 Task: Create in the project BridgeTech and in the Backlog issue 'Upgrade the website performance and speed mechanisms of a web application to improve website loading time and user experience' a child issue 'Email campaign open rate optimization', and assign it to team member softage.3@softage.net. Create in the project BridgeTech and in the Backlog issue 'Create a new online platform for online photography courses with advanced photography tools and community features' a child issue 'Chatbot conversation natural language understanding and testing', and assign it to team member softage.4@softage.net
Action: Mouse moved to (210, 65)
Screenshot: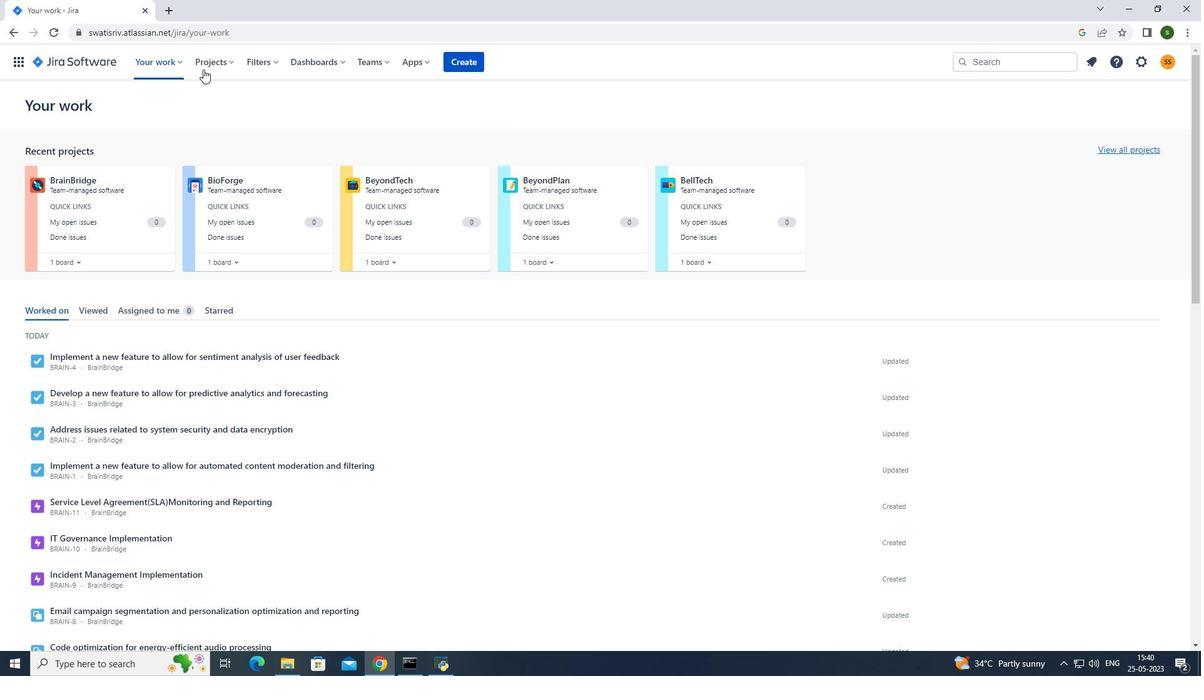 
Action: Mouse pressed left at (210, 65)
Screenshot: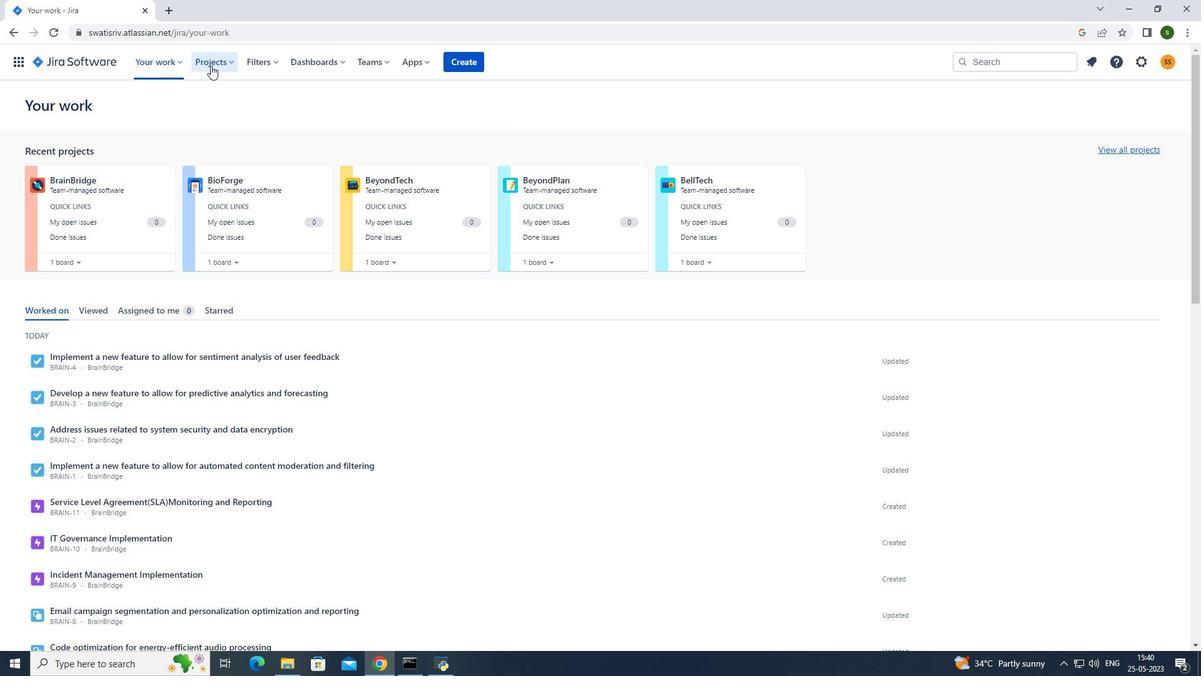 
Action: Mouse moved to (276, 107)
Screenshot: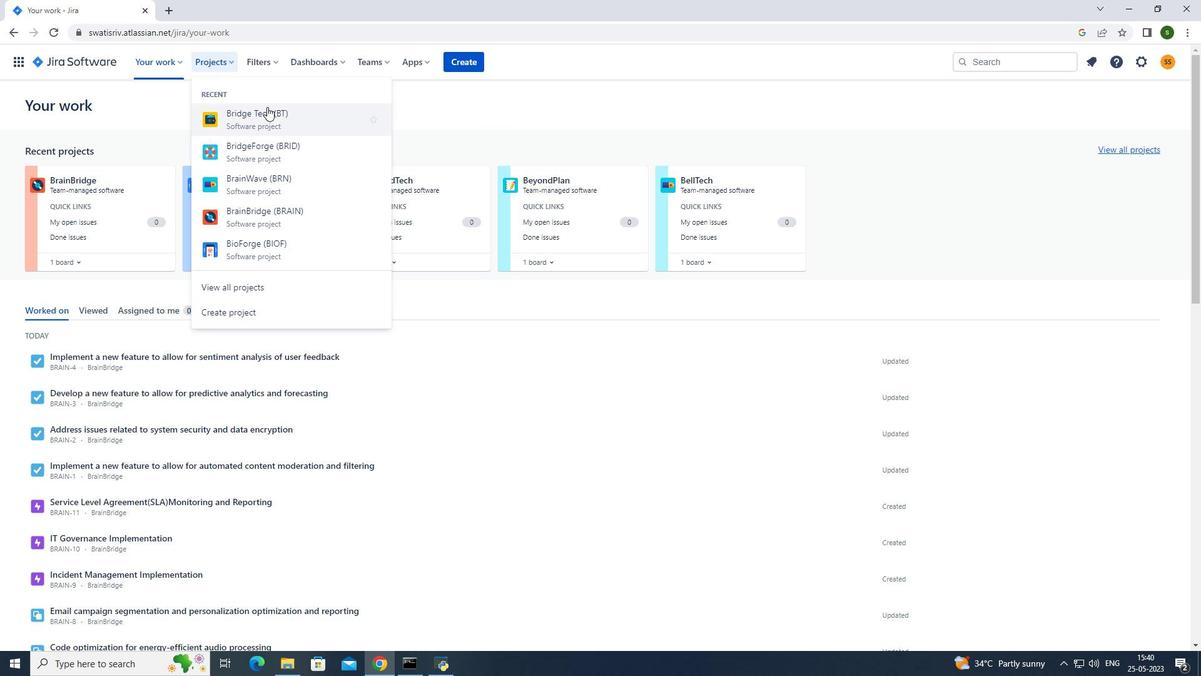 
Action: Mouse pressed left at (276, 107)
Screenshot: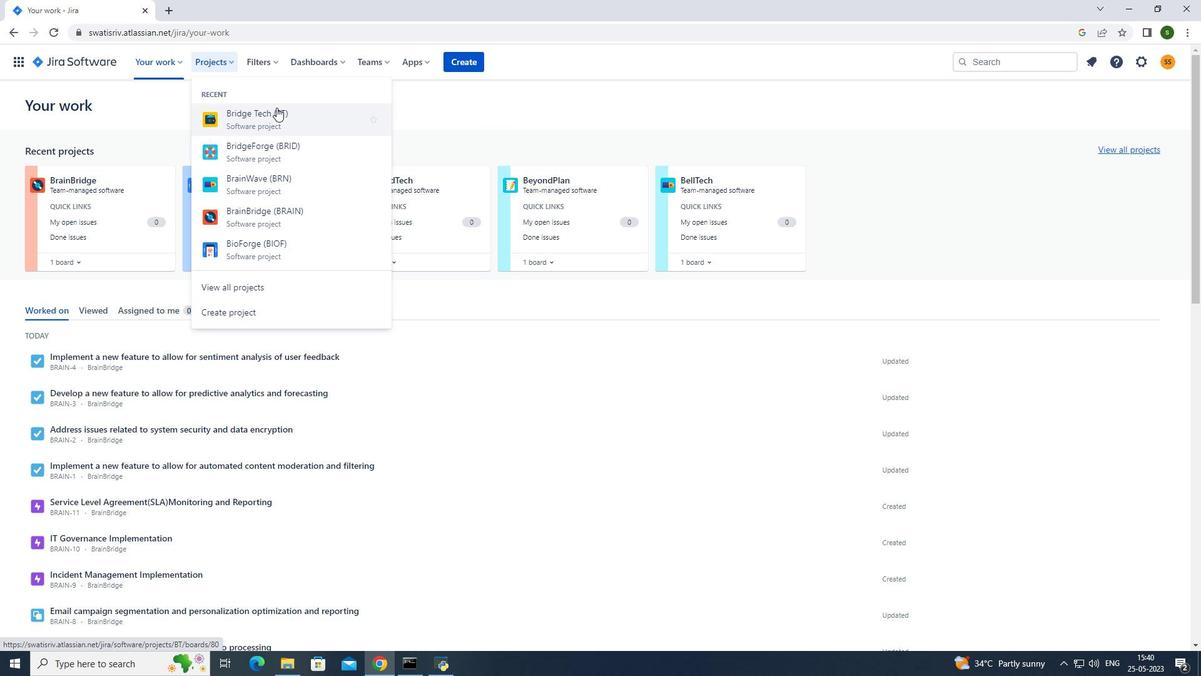 
Action: Mouse moved to (118, 192)
Screenshot: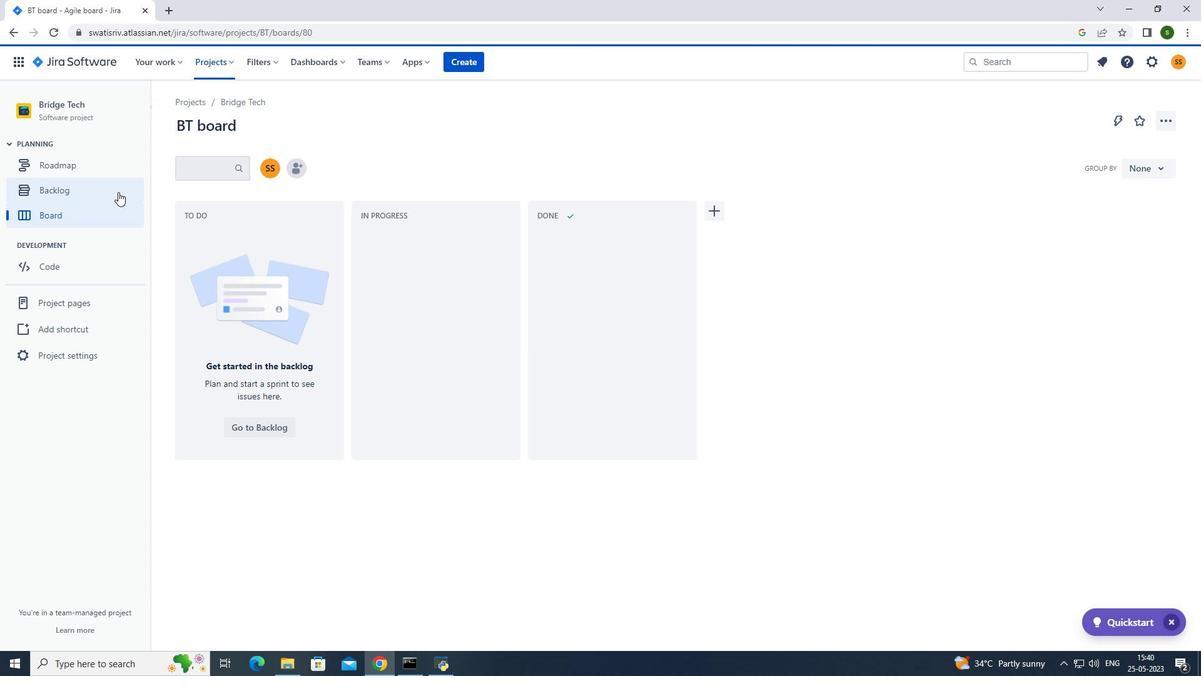 
Action: Mouse pressed left at (118, 192)
Screenshot: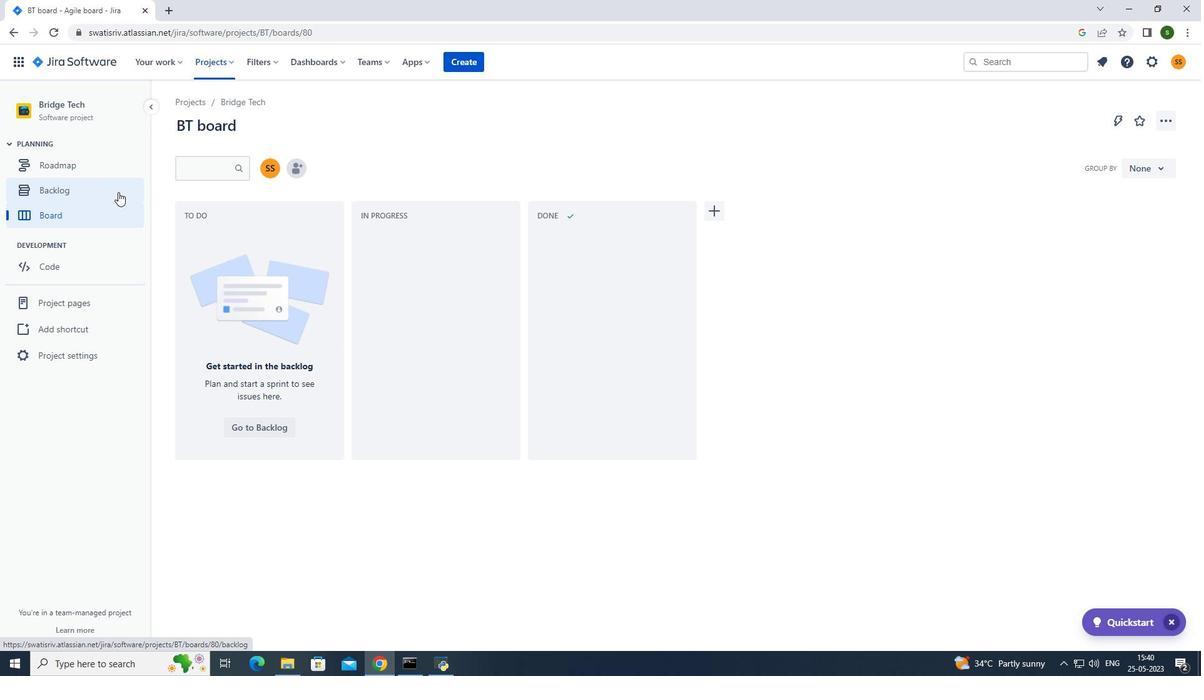 
Action: Mouse moved to (482, 267)
Screenshot: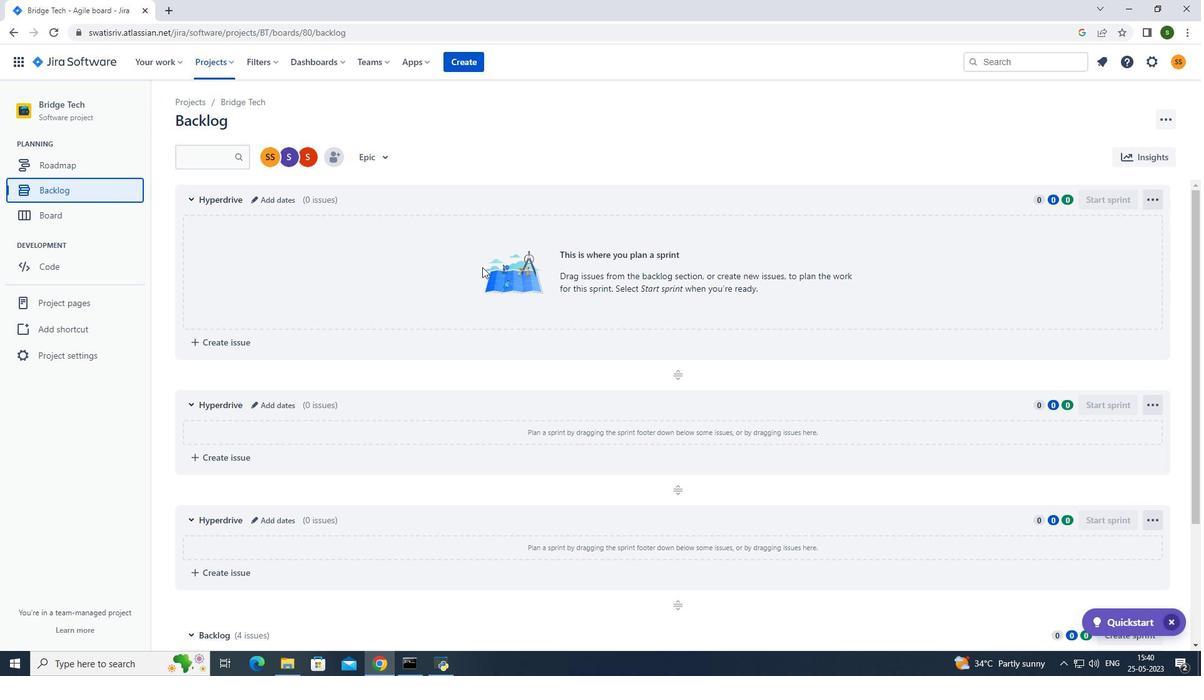 
Action: Mouse scrolled (482, 266) with delta (0, 0)
Screenshot: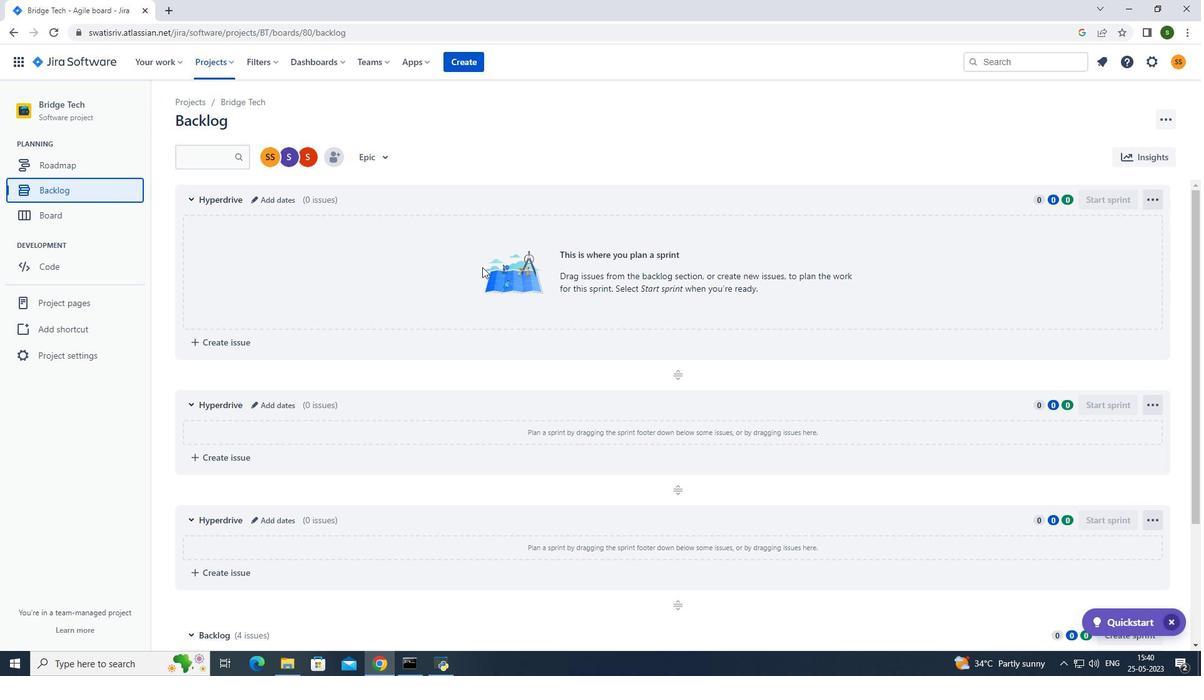 
Action: Mouse scrolled (482, 266) with delta (0, 0)
Screenshot: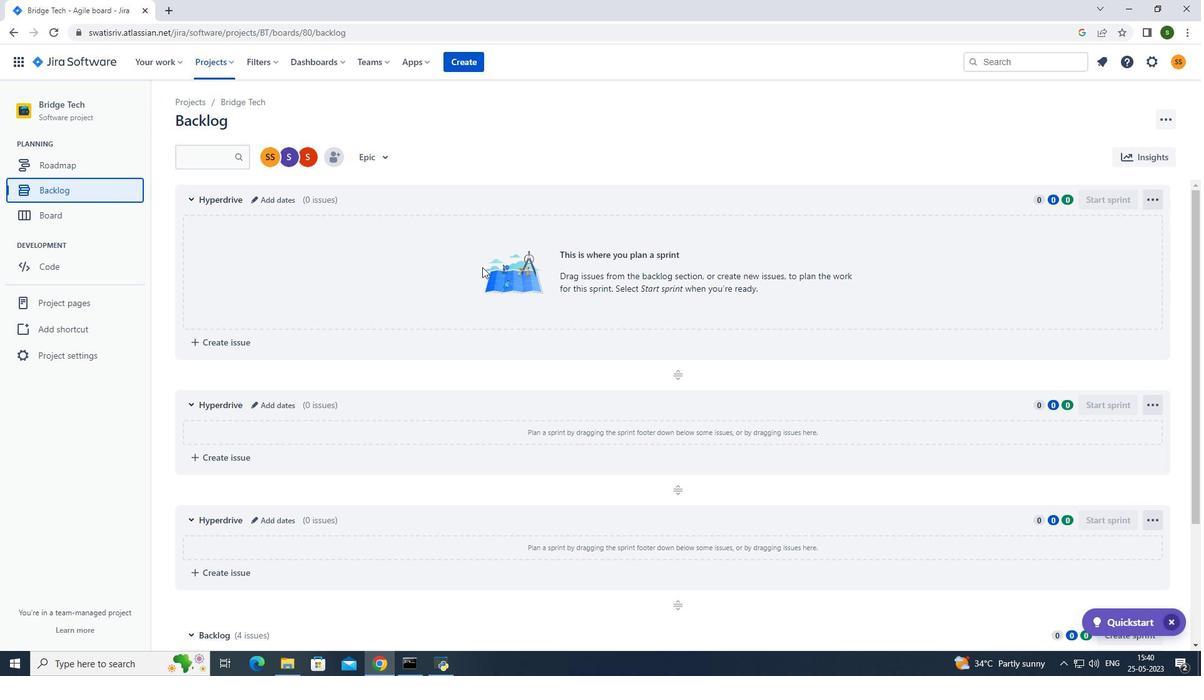 
Action: Mouse scrolled (482, 266) with delta (0, 0)
Screenshot: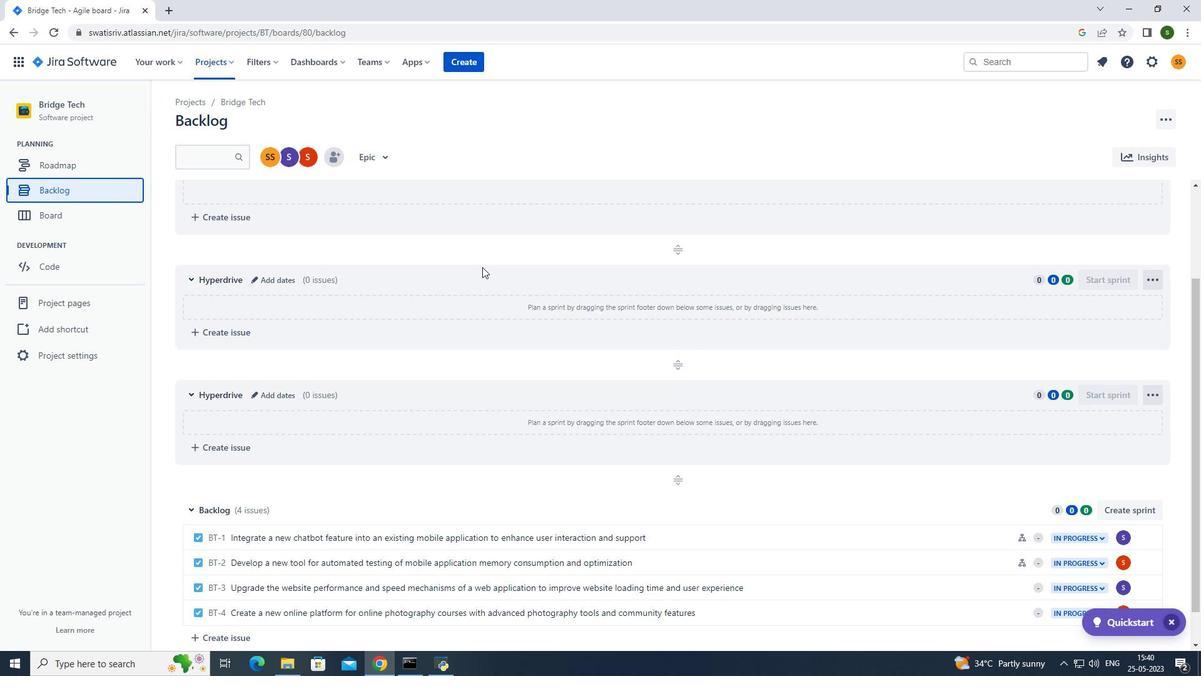 
Action: Mouse scrolled (482, 266) with delta (0, 0)
Screenshot: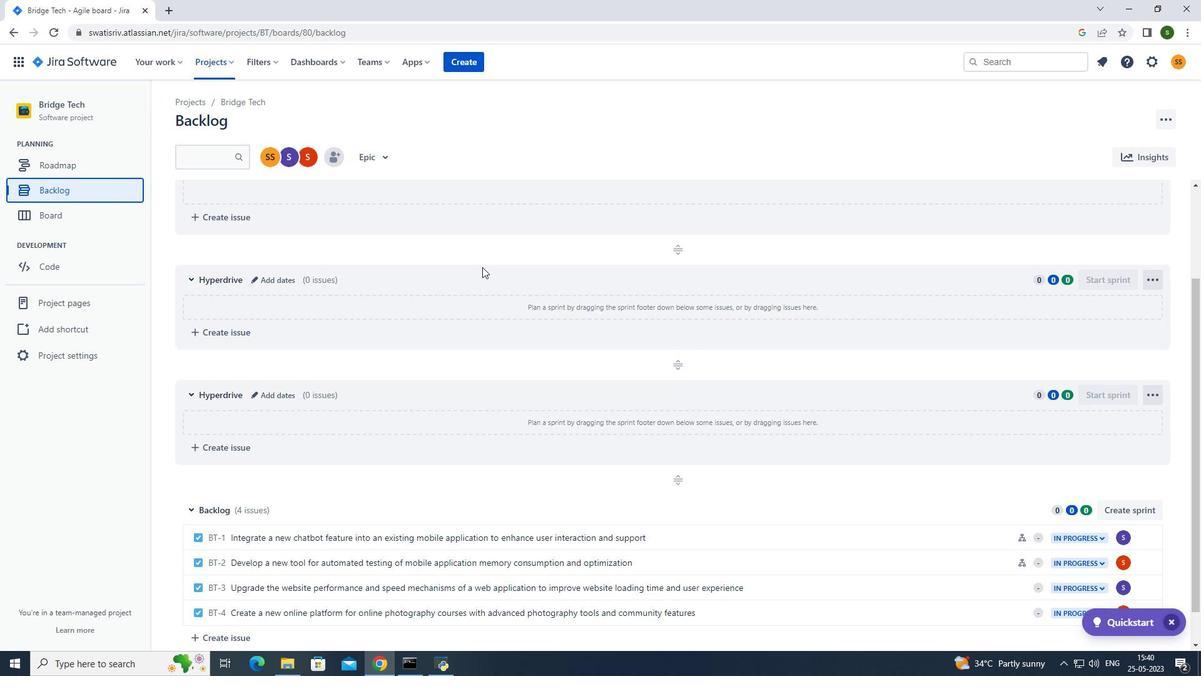 
Action: Mouse scrolled (482, 266) with delta (0, 0)
Screenshot: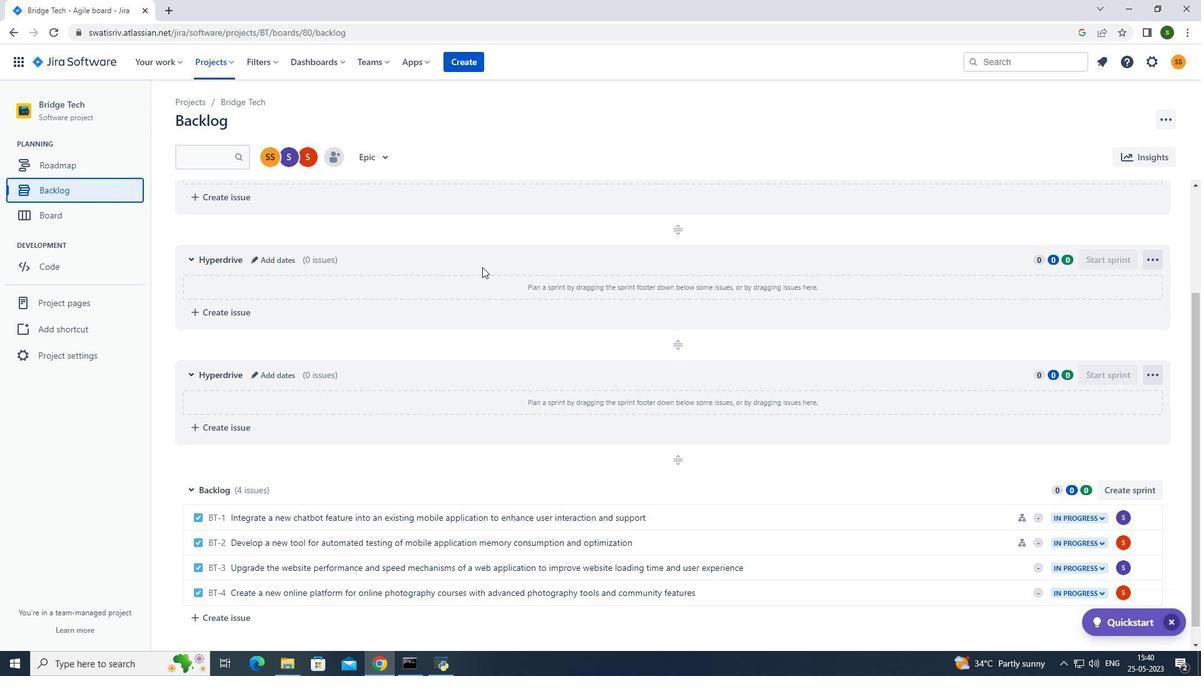 
Action: Mouse scrolled (482, 266) with delta (0, 0)
Screenshot: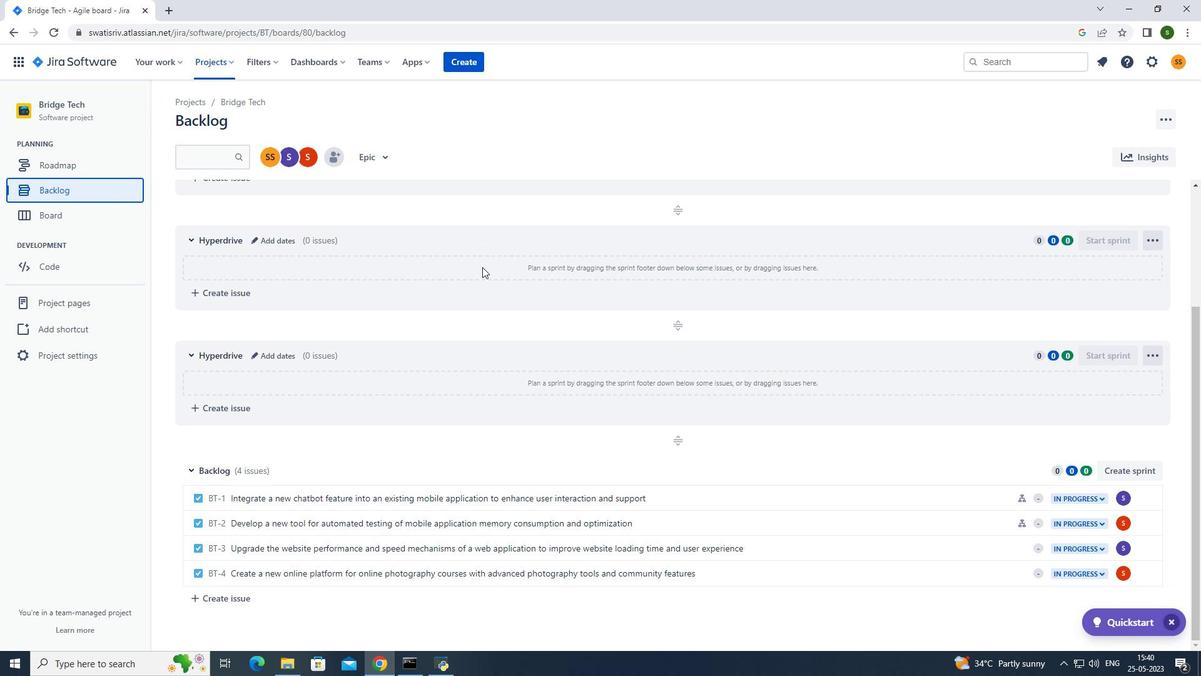 
Action: Mouse moved to (805, 550)
Screenshot: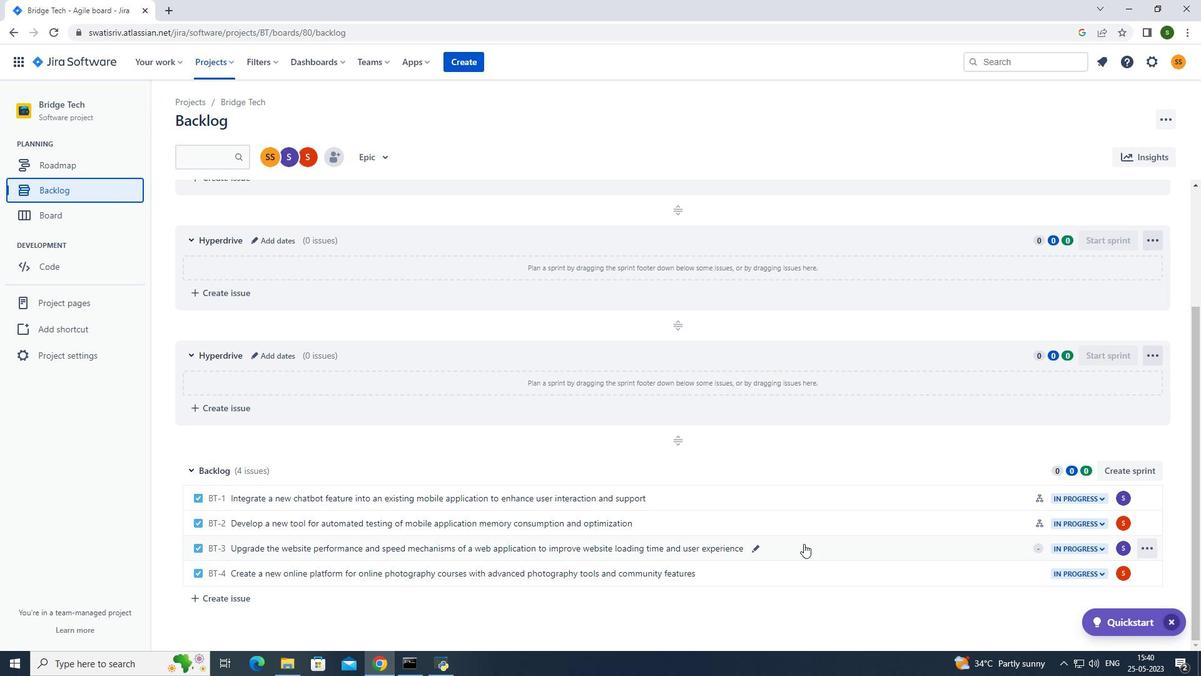 
Action: Mouse pressed left at (805, 550)
Screenshot: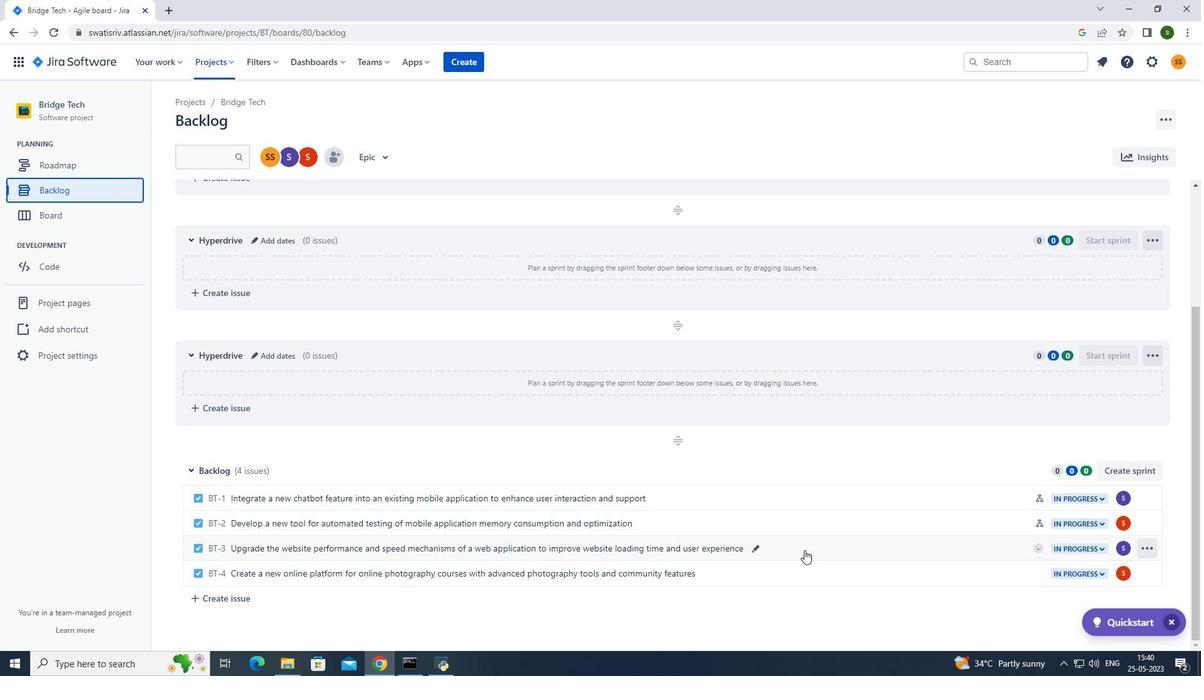 
Action: Mouse moved to (980, 299)
Screenshot: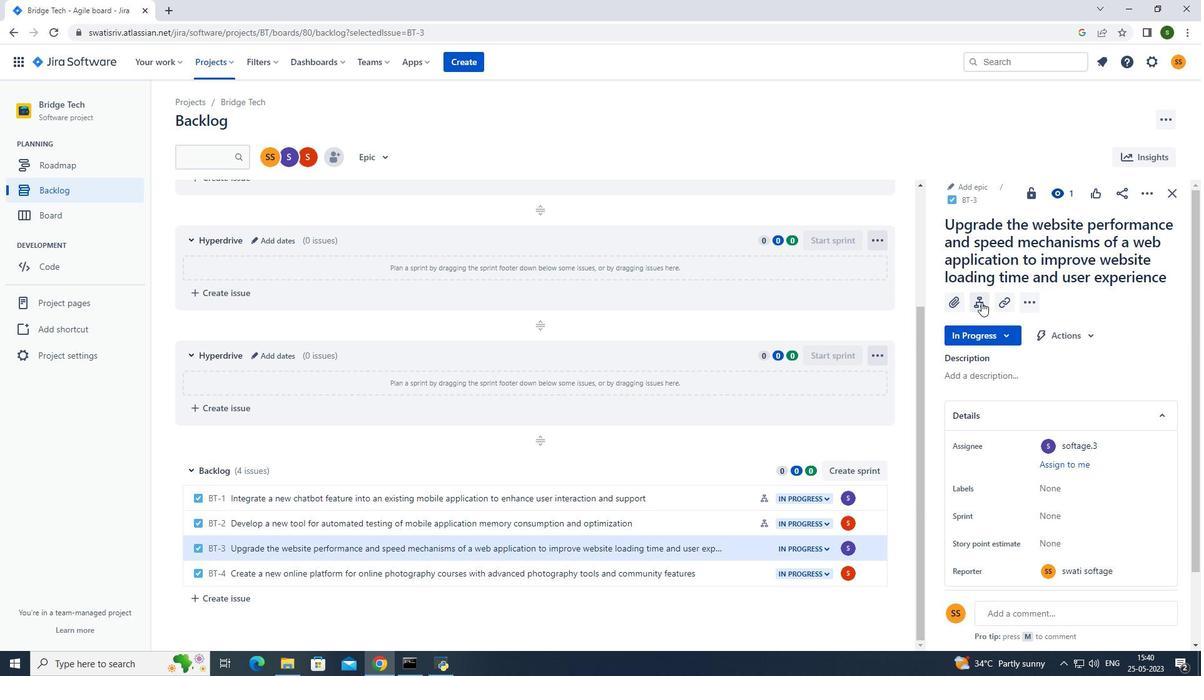 
Action: Mouse pressed left at (980, 299)
Screenshot: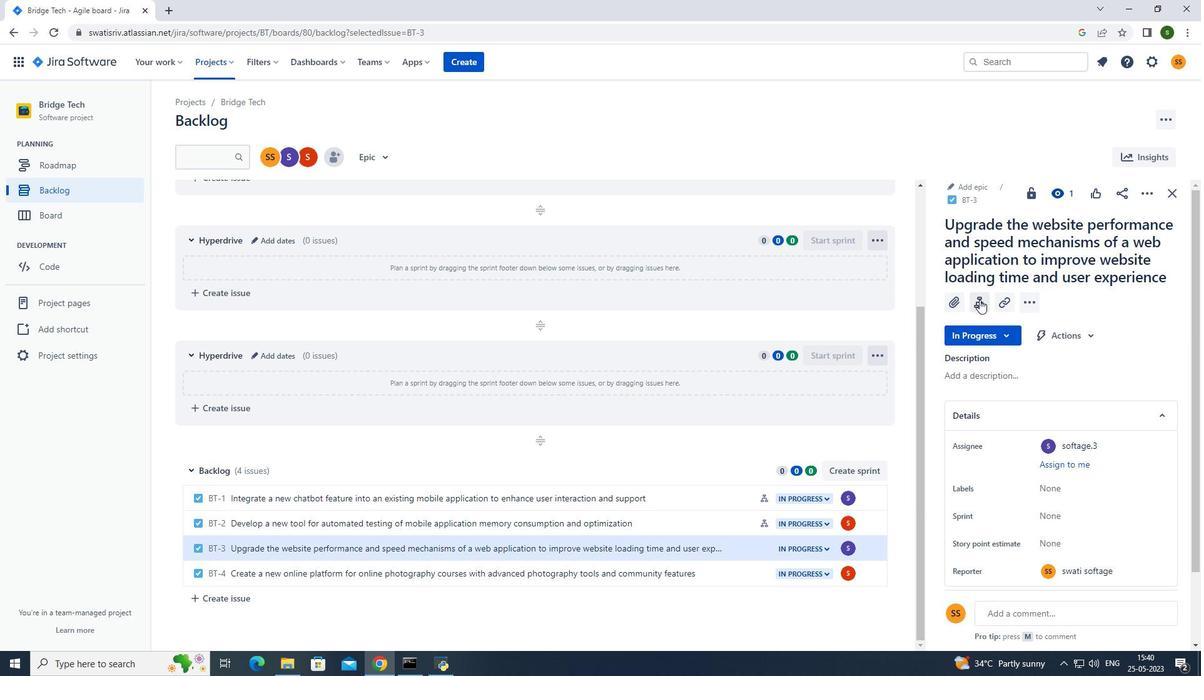 
Action: Mouse moved to (1003, 401)
Screenshot: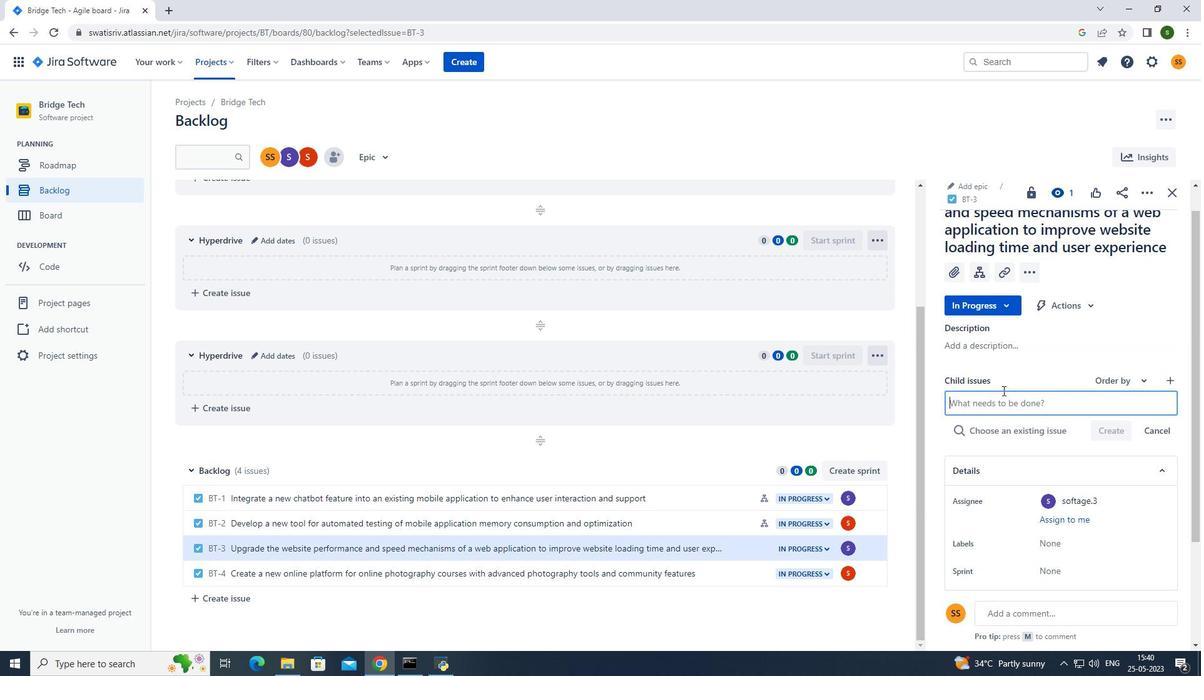 
Action: Mouse pressed left at (1003, 401)
Screenshot: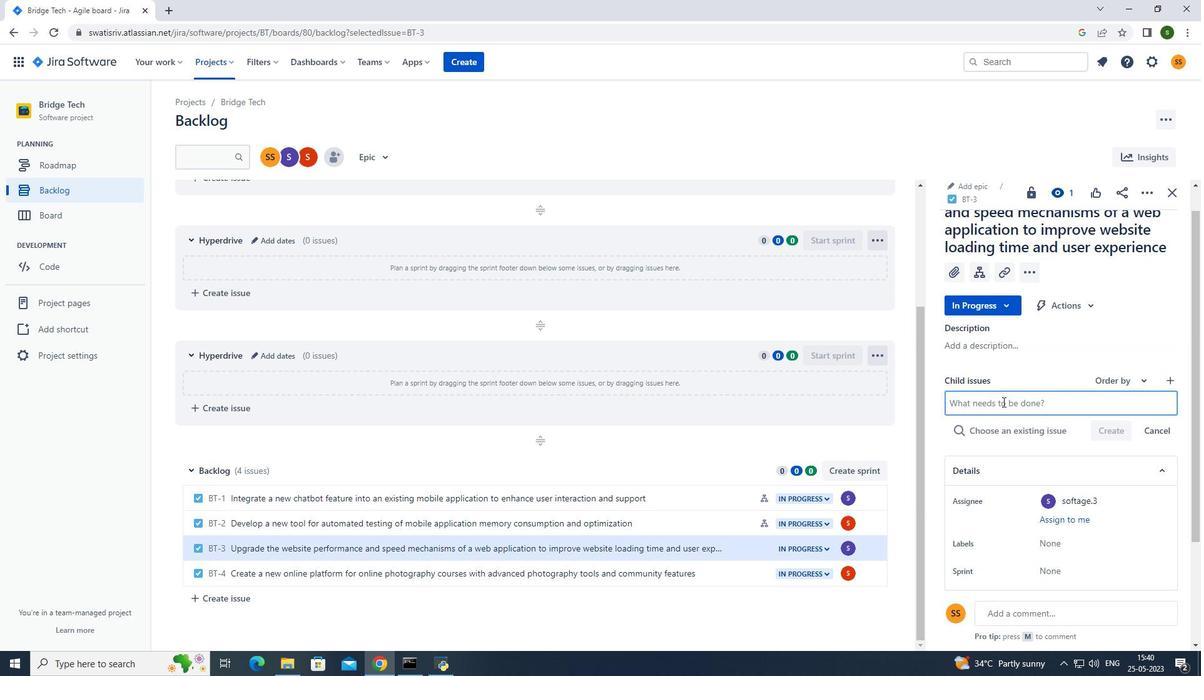 
Action: Mouse moved to (1003, 403)
Screenshot: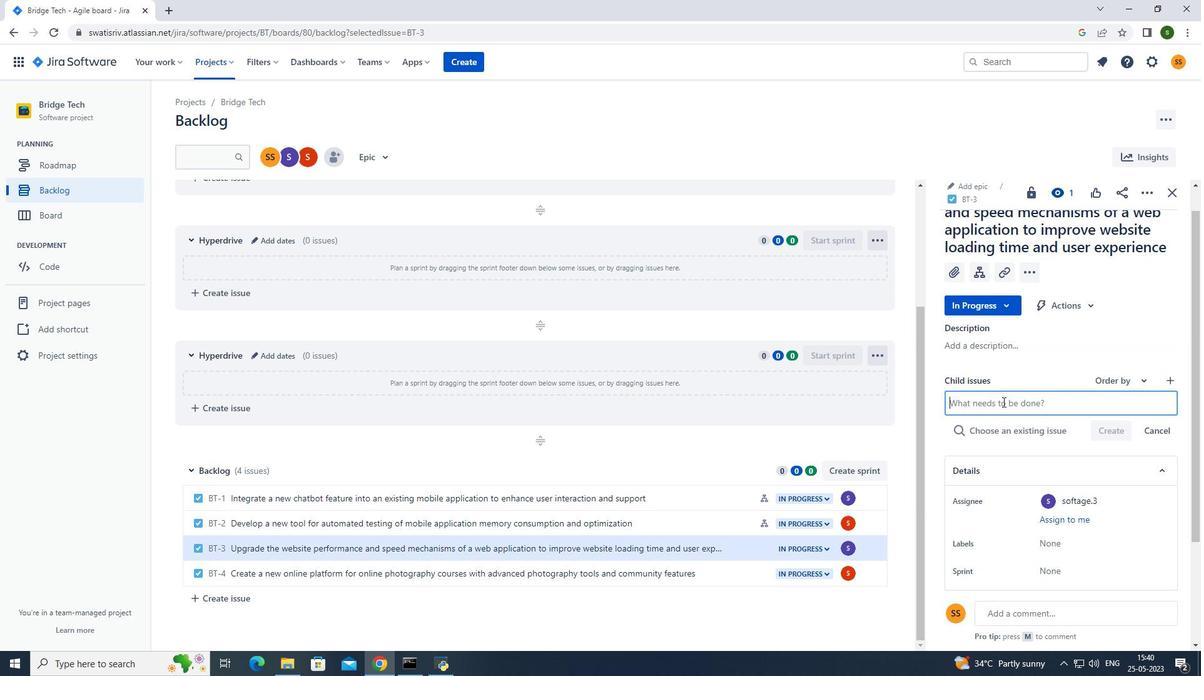 
Action: Key pressed <Key.caps_lock>E<Key.caps_lock>mail<Key.space>campaign<Key.space>open<Key.space>rate<Key.space>optimization<Key.enter>
Screenshot: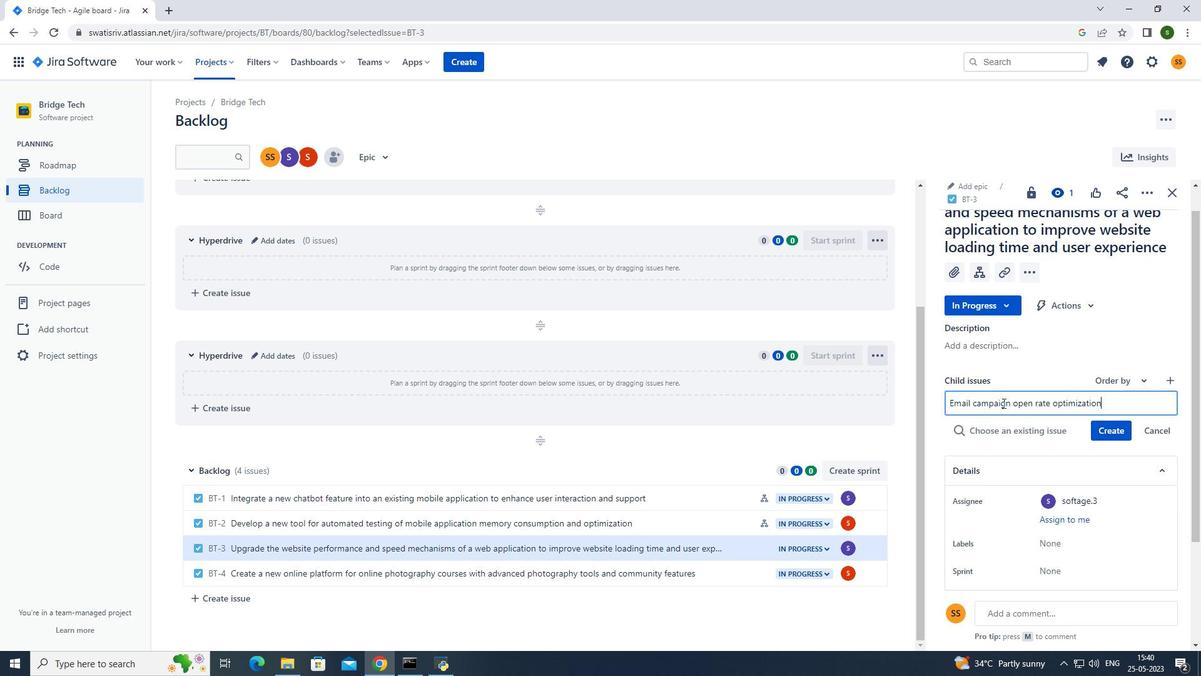 
Action: Mouse moved to (1121, 406)
Screenshot: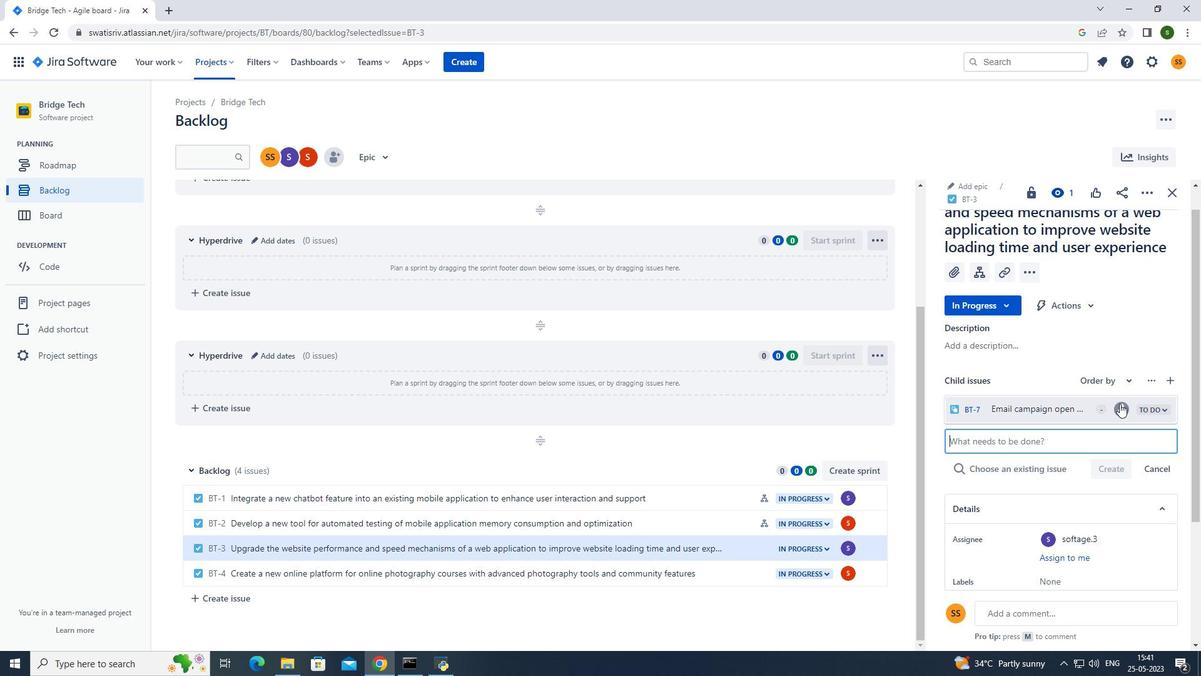 
Action: Mouse pressed left at (1121, 406)
Screenshot: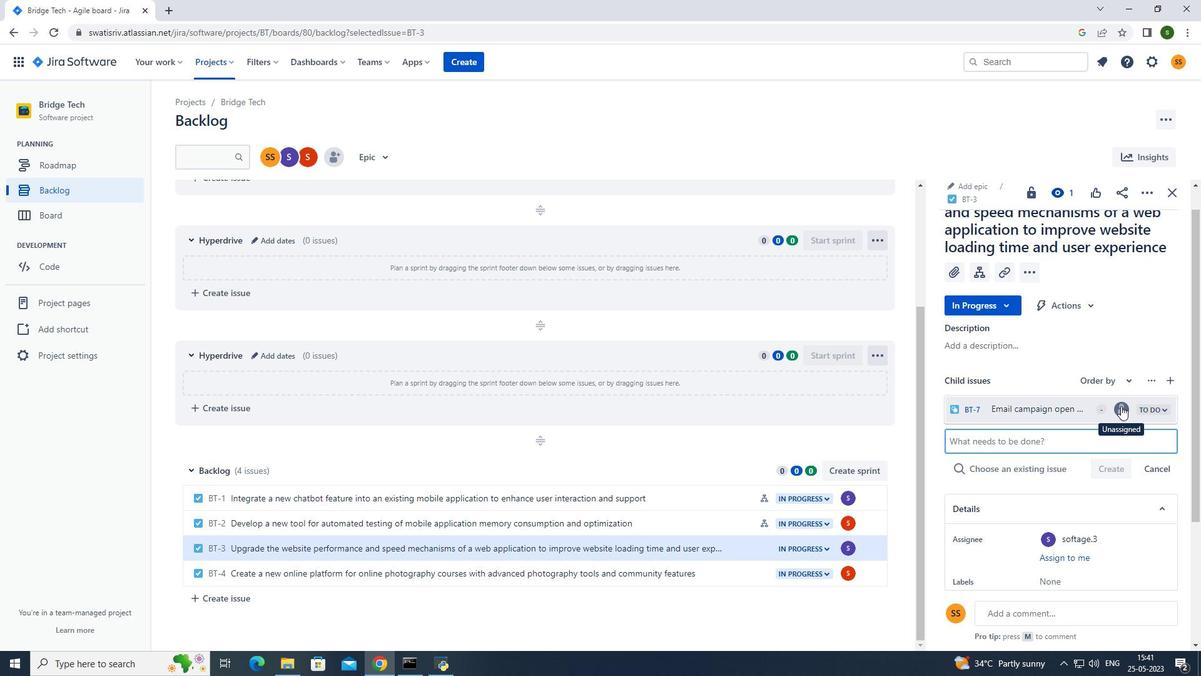 
Action: Mouse moved to (1026, 346)
Screenshot: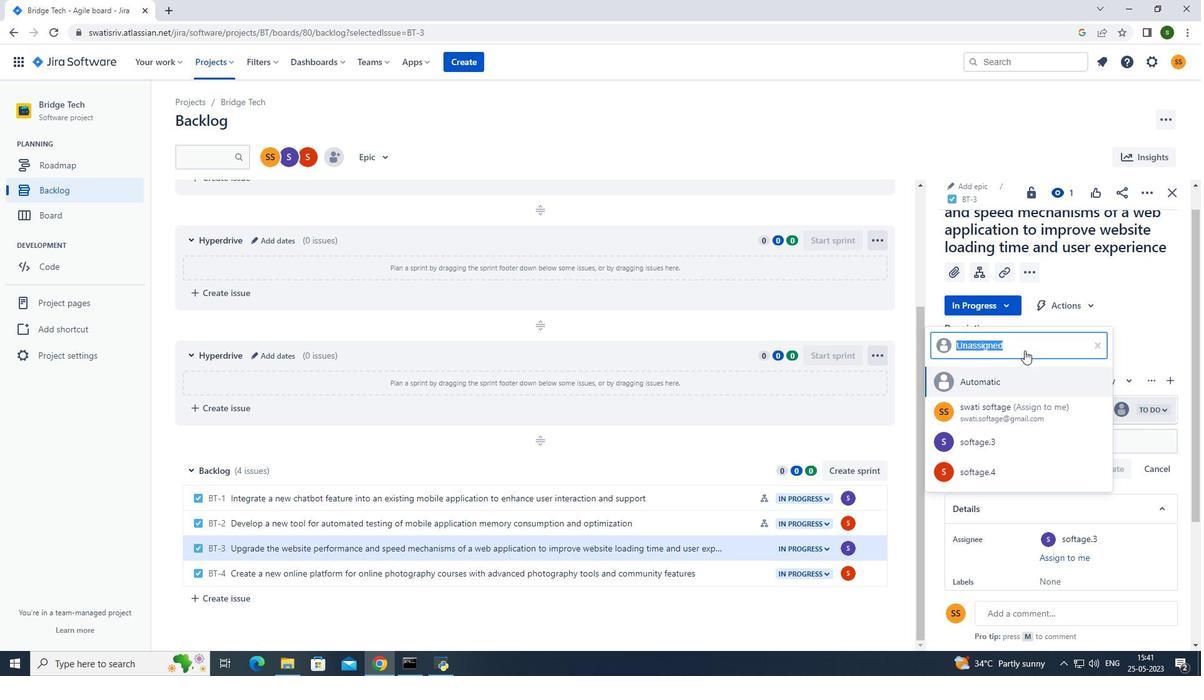
Action: Key pressed softage.3<Key.shift>@softage.net
Screenshot: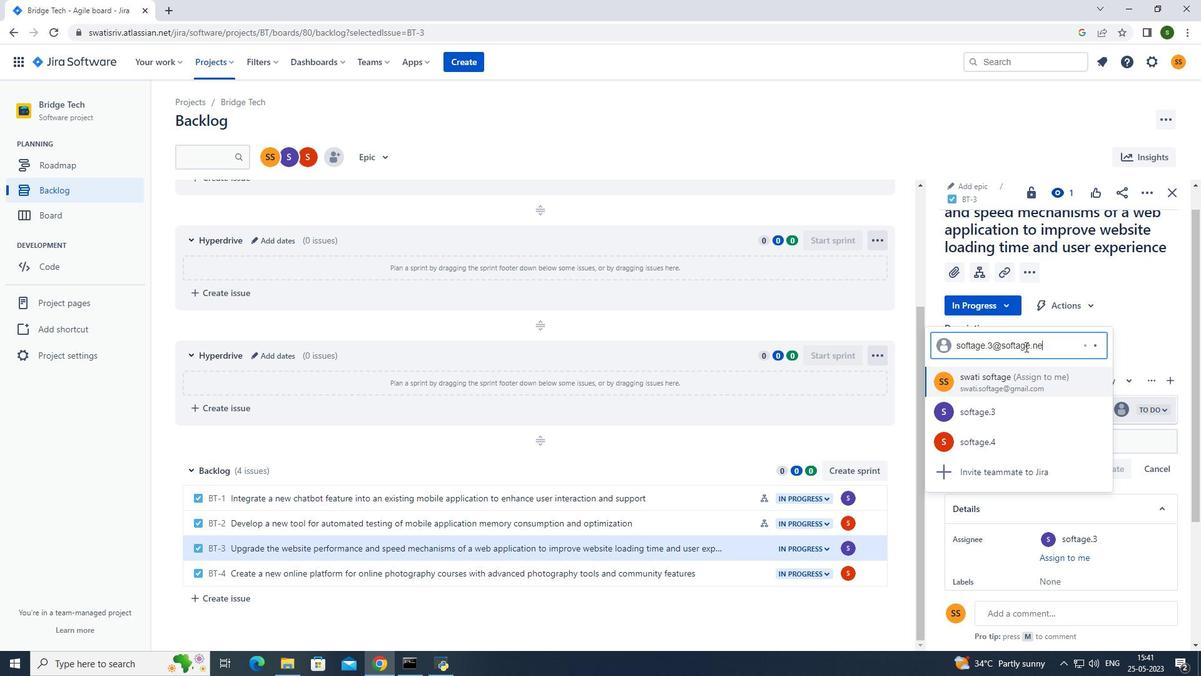 
Action: Mouse moved to (1022, 411)
Screenshot: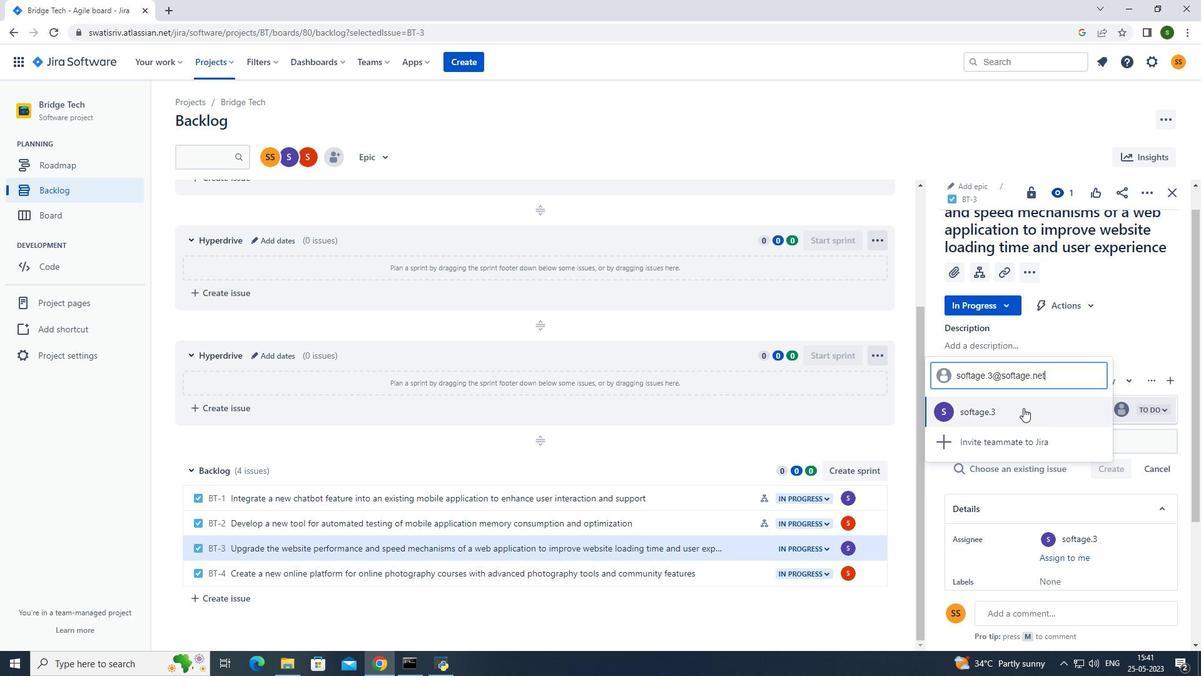 
Action: Mouse pressed left at (1022, 411)
Screenshot: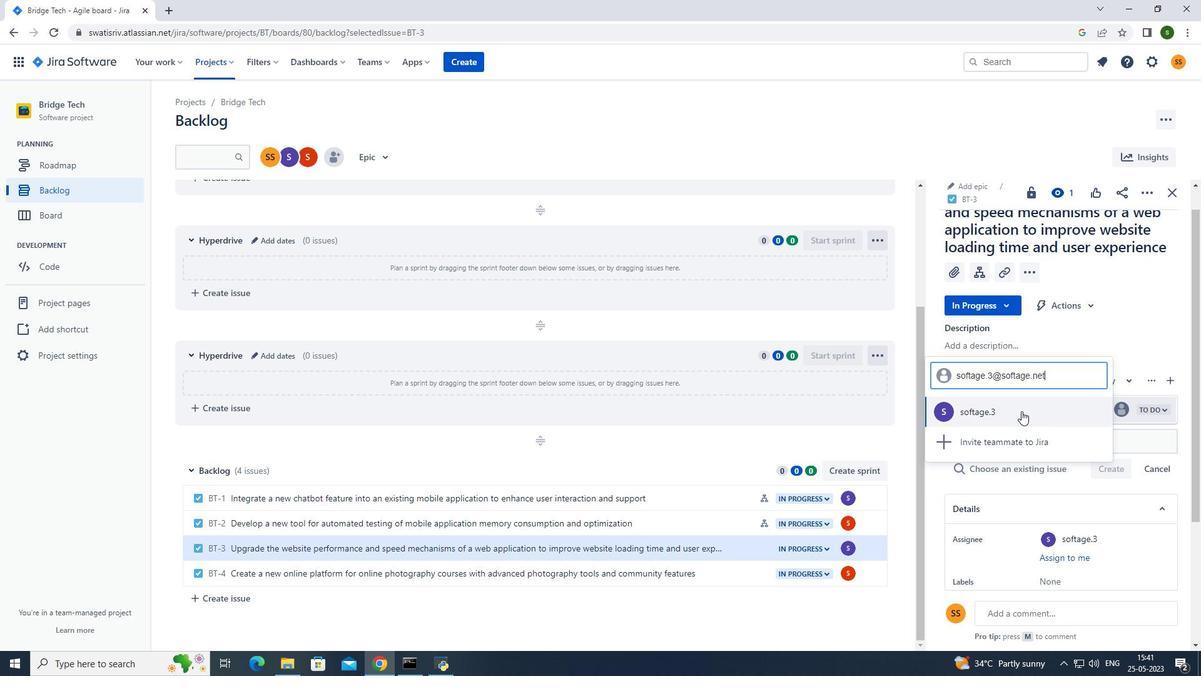 
Action: Mouse moved to (234, 64)
Screenshot: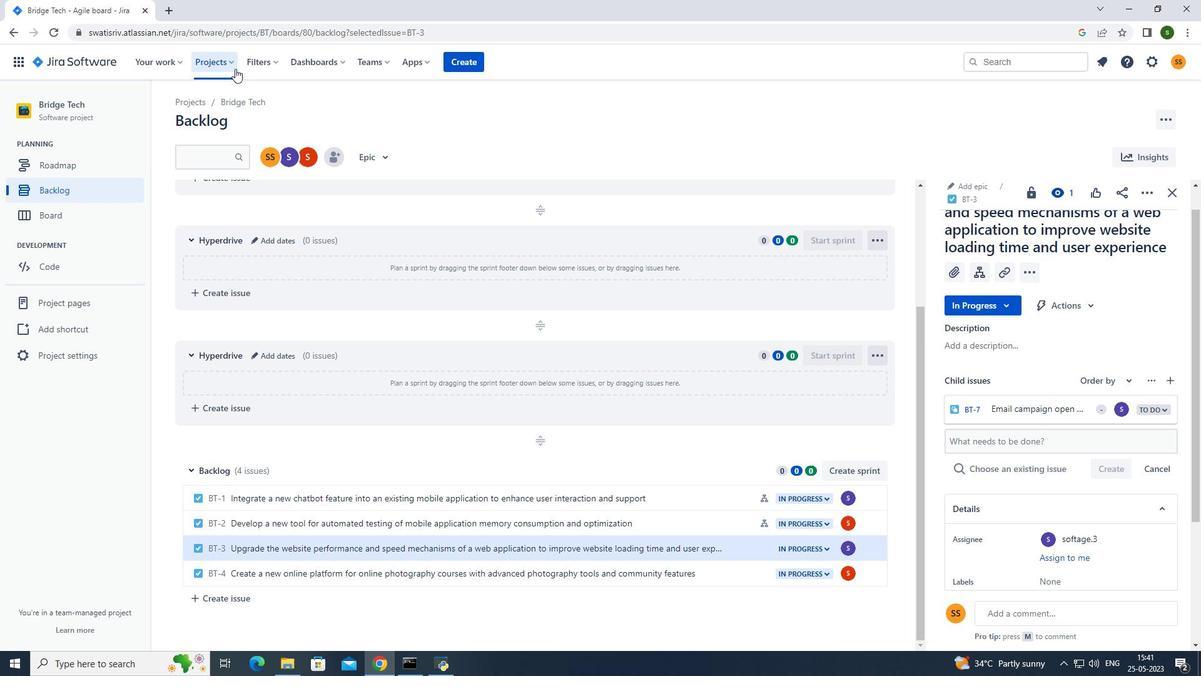 
Action: Mouse pressed left at (234, 64)
Screenshot: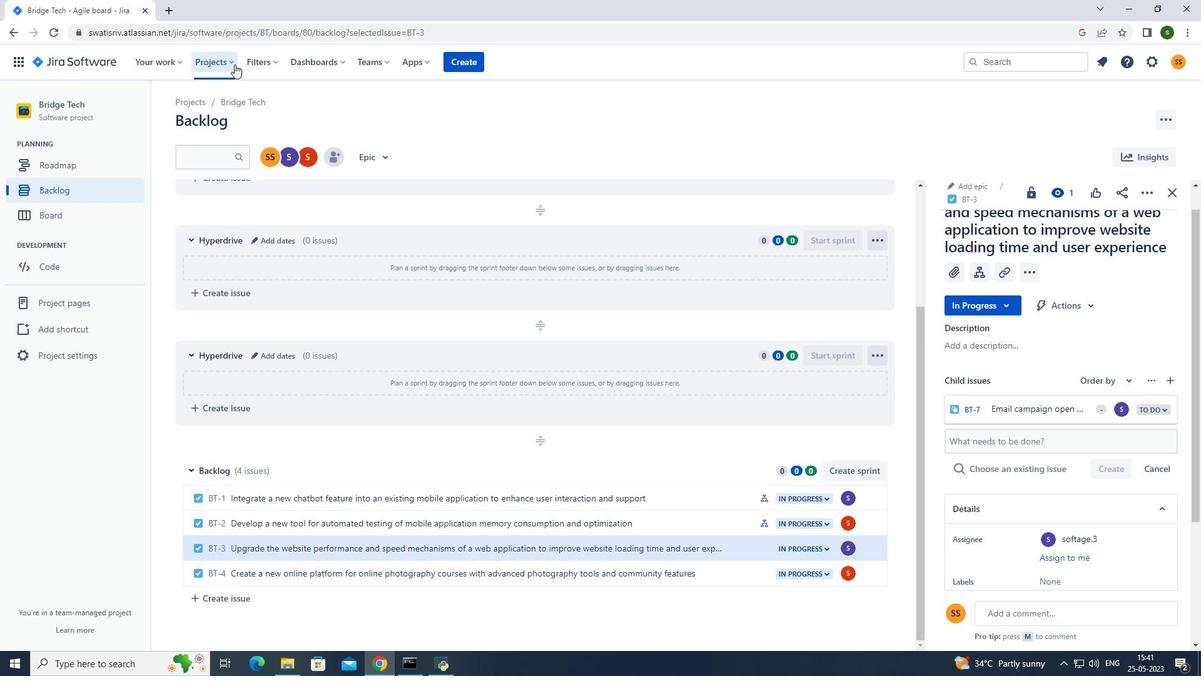 
Action: Mouse moved to (247, 110)
Screenshot: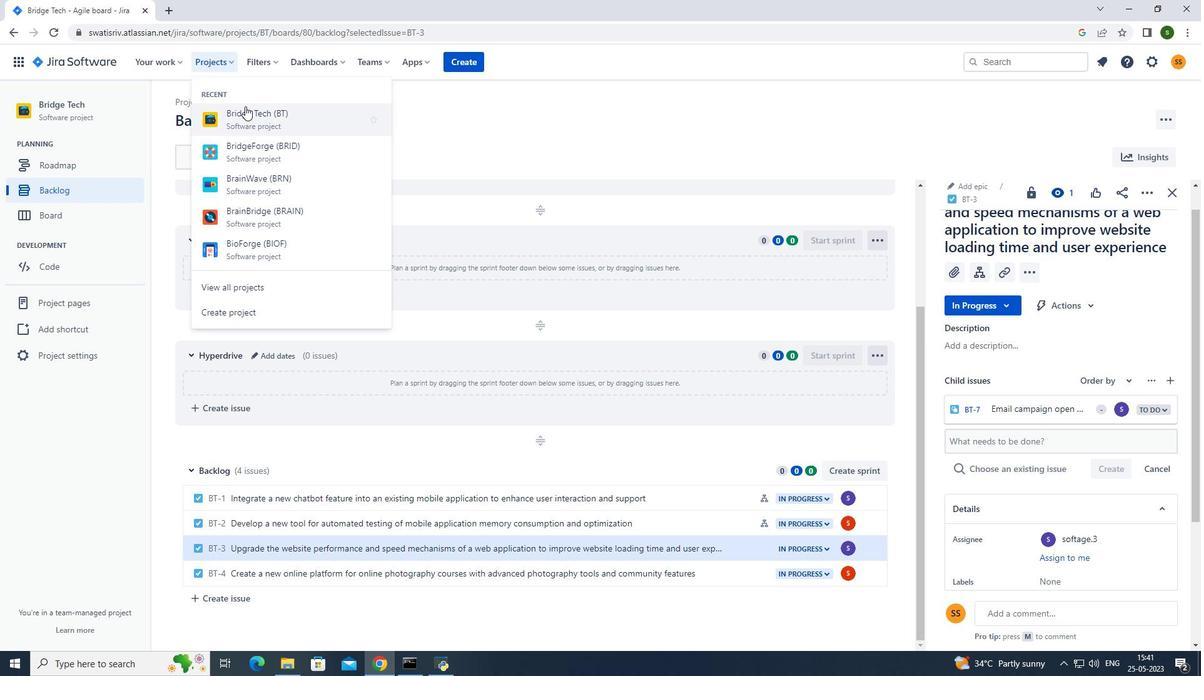 
Action: Mouse pressed left at (247, 110)
Screenshot: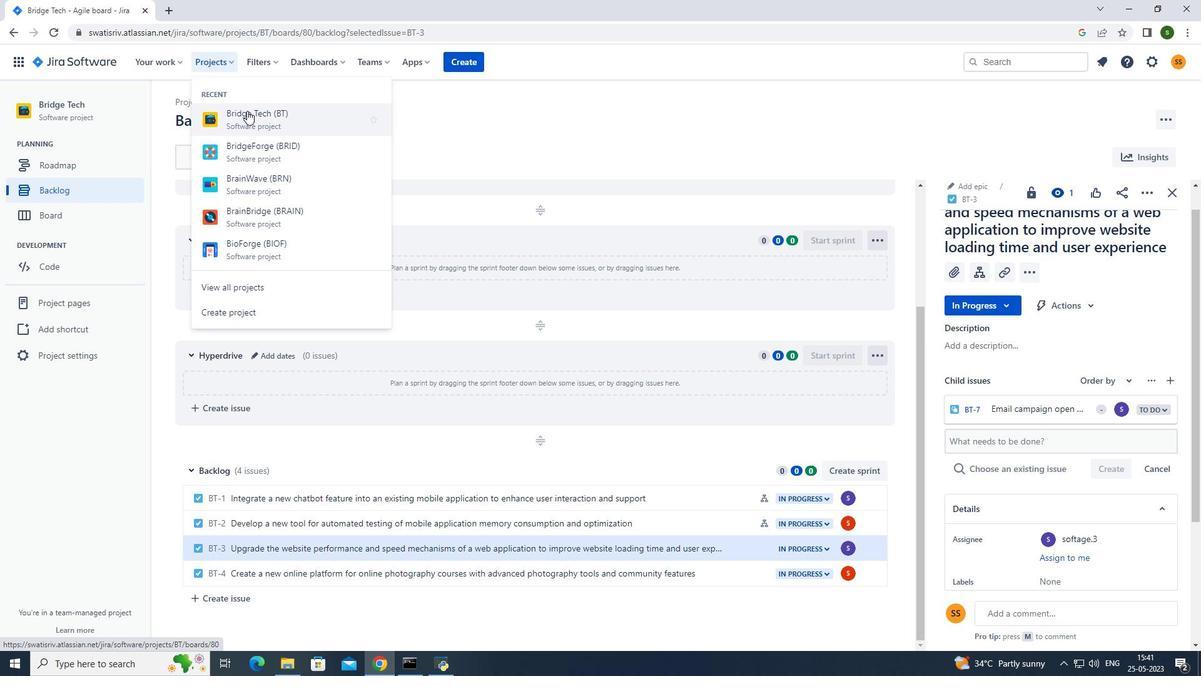
Action: Mouse moved to (94, 195)
Screenshot: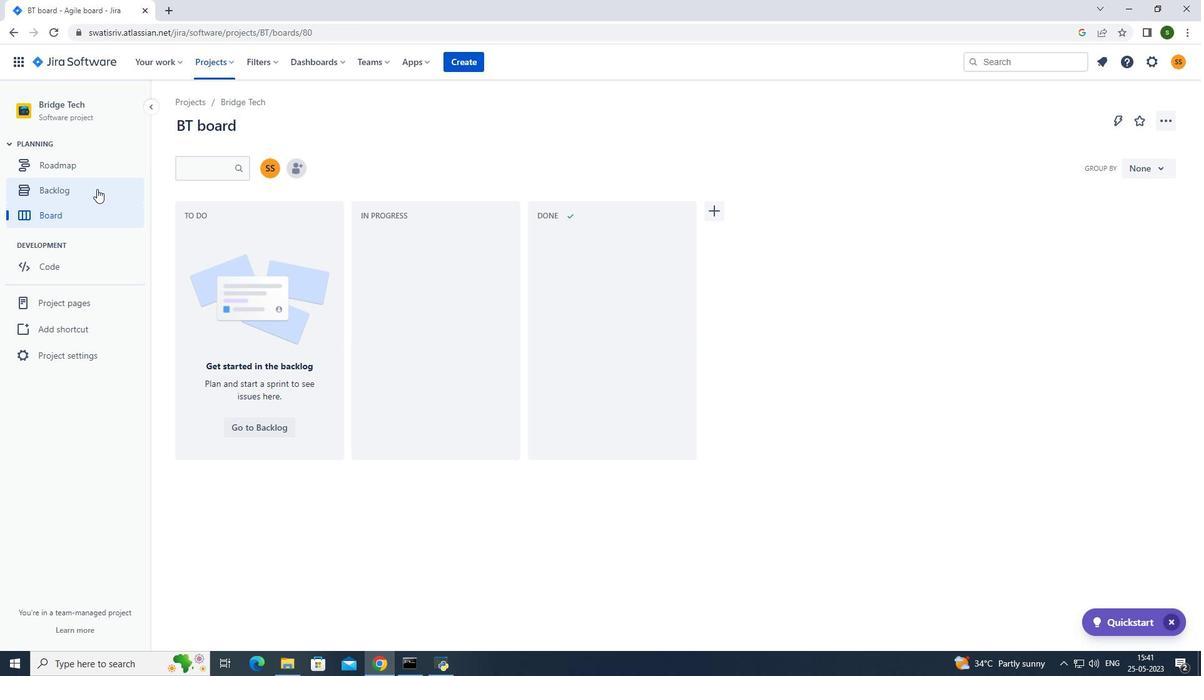 
Action: Mouse pressed left at (94, 195)
Screenshot: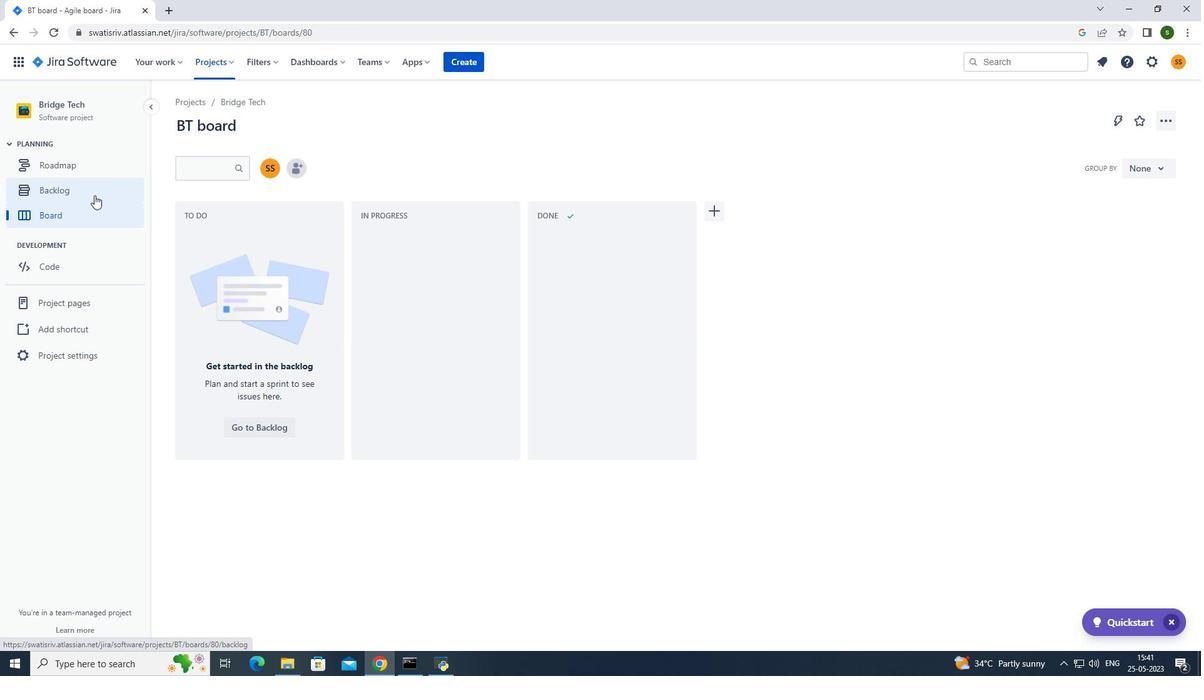 
Action: Mouse moved to (470, 355)
Screenshot: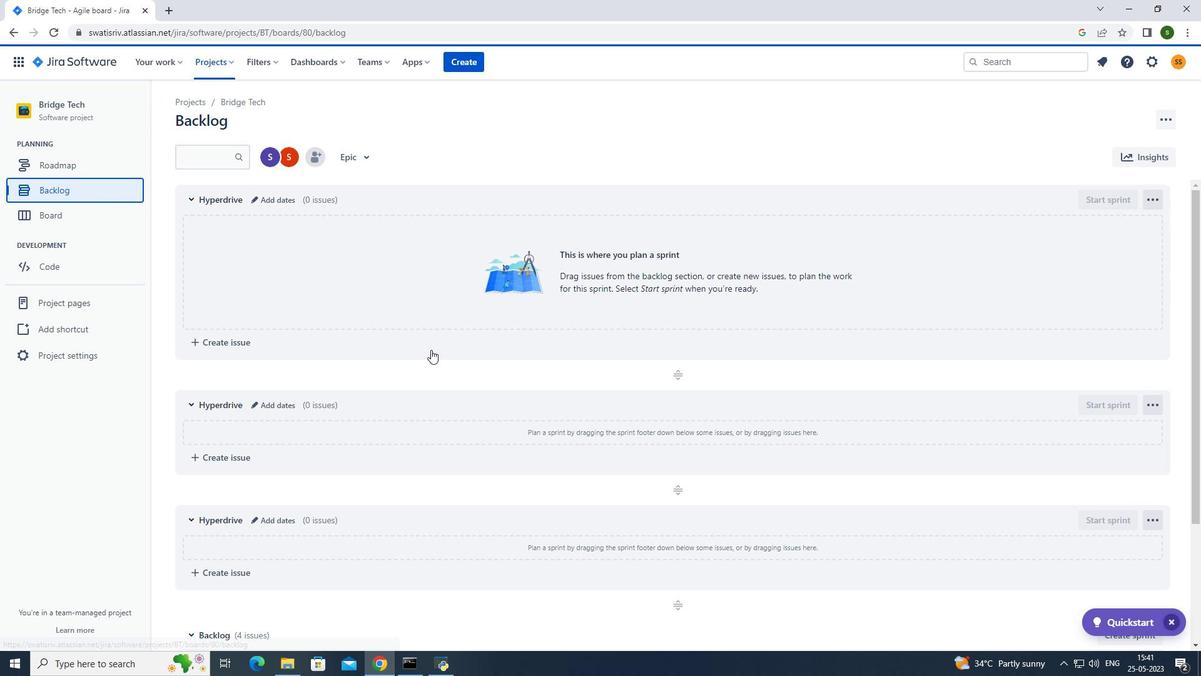 
Action: Mouse scrolled (470, 354) with delta (0, 0)
Screenshot: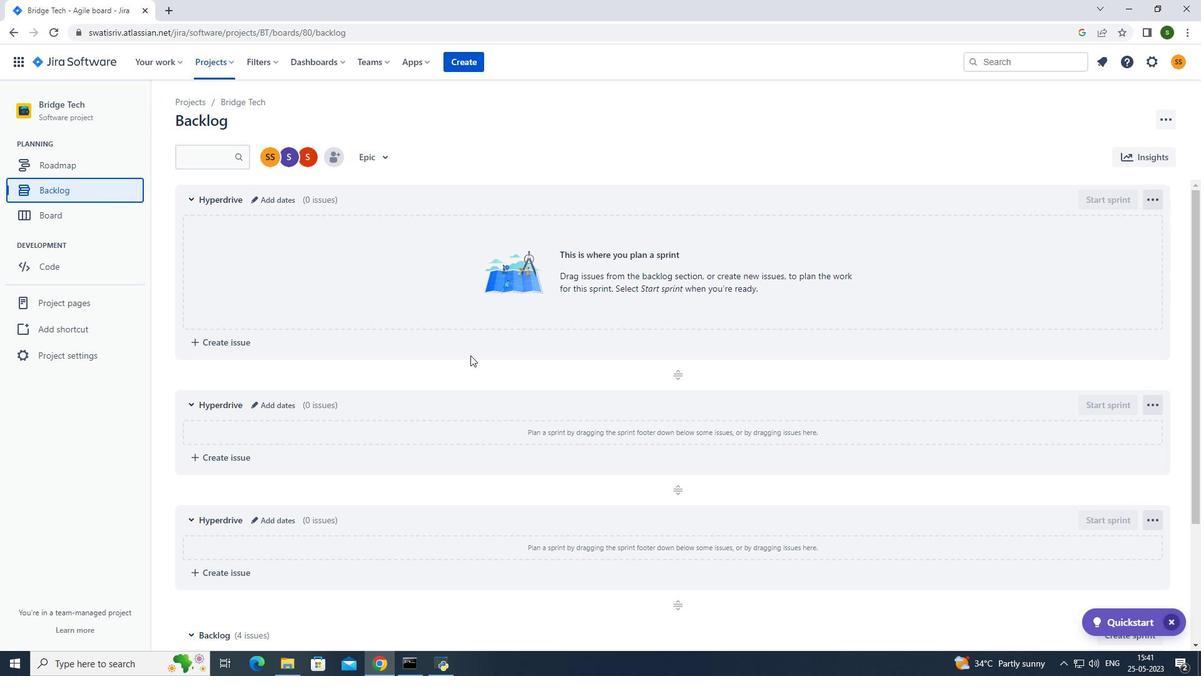 
Action: Mouse scrolled (470, 354) with delta (0, 0)
Screenshot: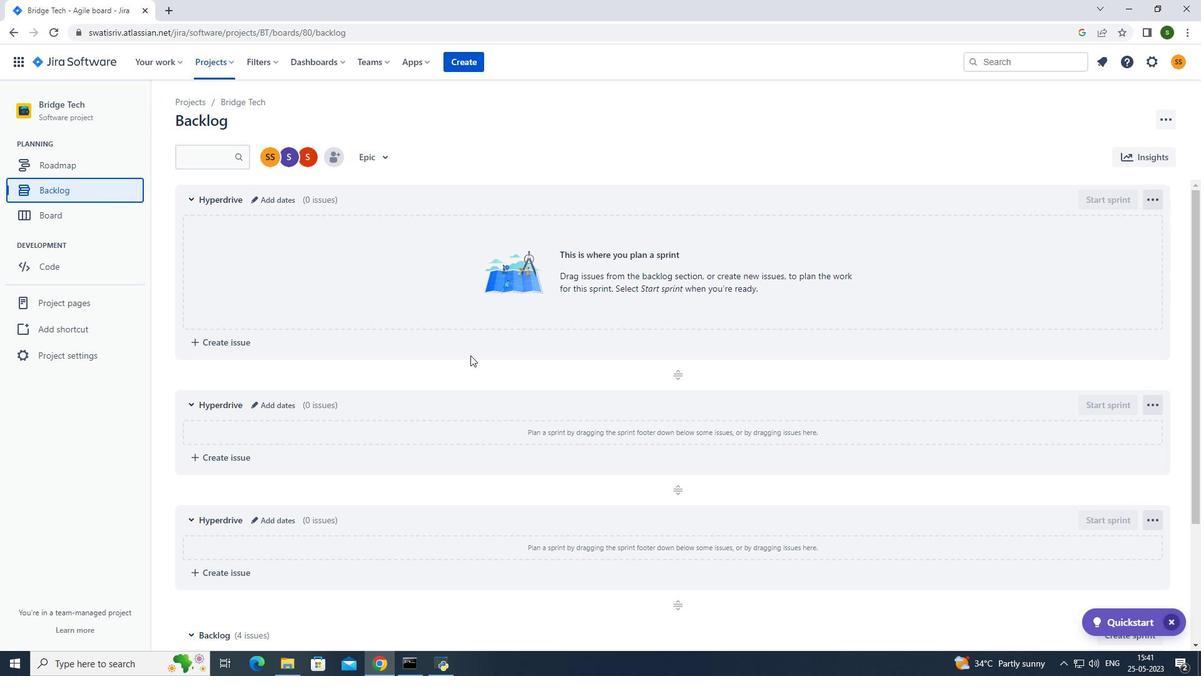 
Action: Mouse scrolled (470, 354) with delta (0, 0)
Screenshot: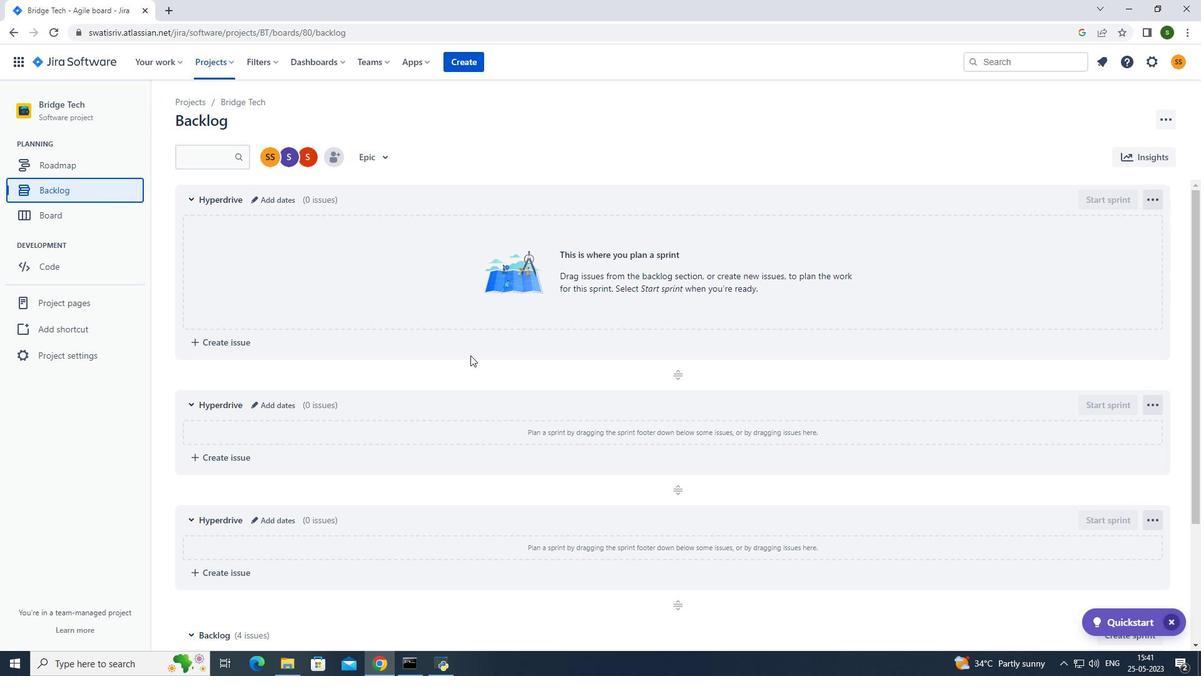 
Action: Mouse scrolled (470, 354) with delta (0, 0)
Screenshot: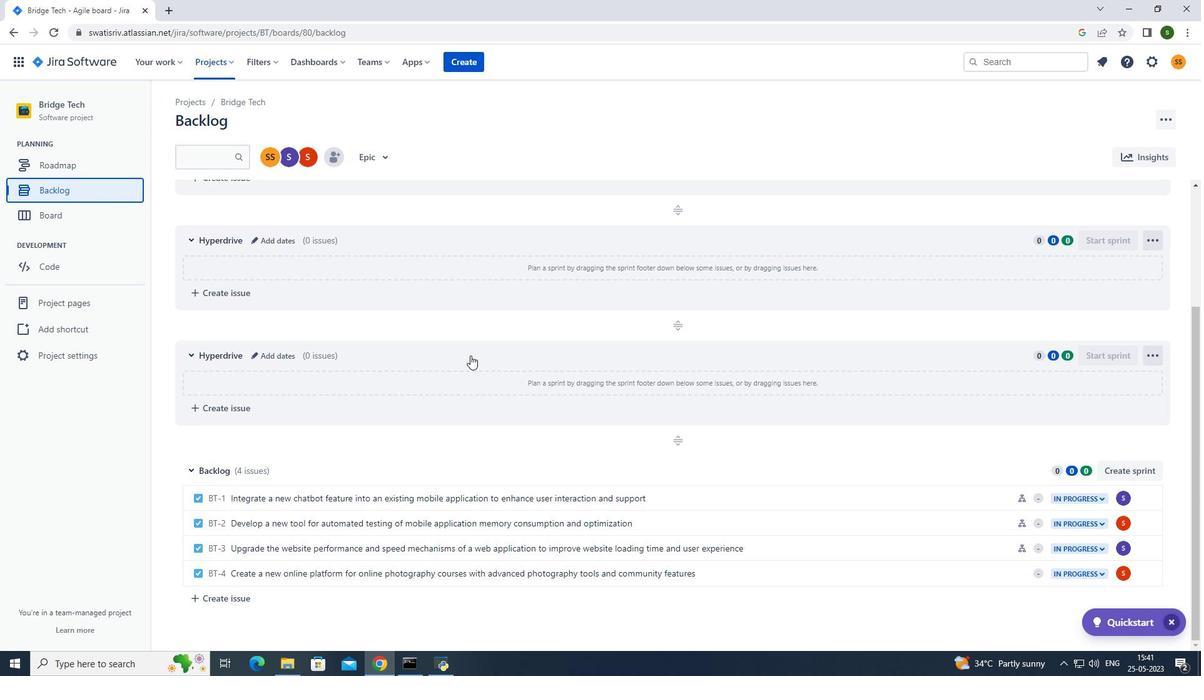 
Action: Mouse scrolled (470, 354) with delta (0, 0)
Screenshot: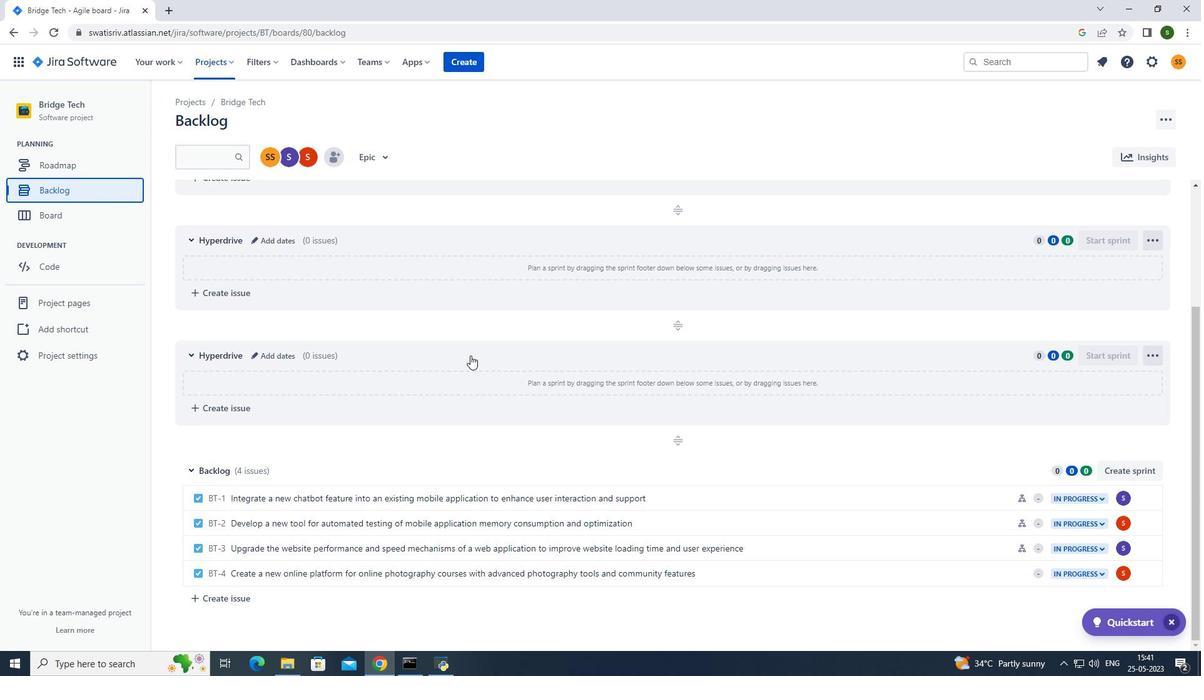
Action: Mouse moved to (786, 582)
Screenshot: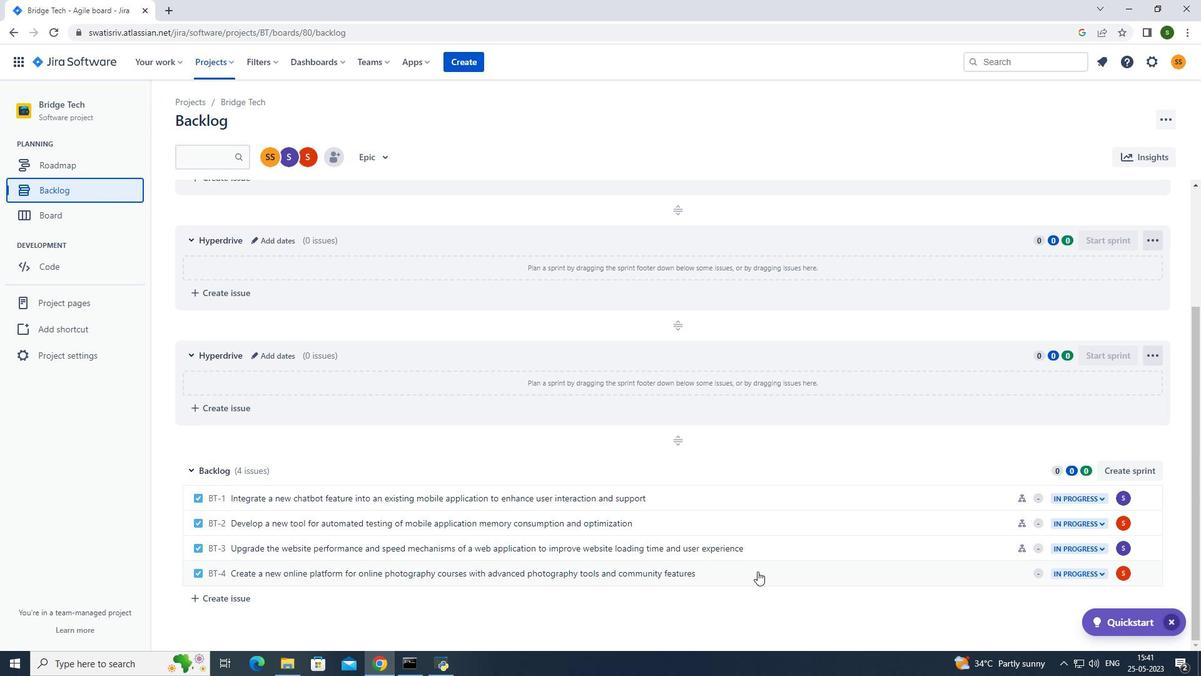 
Action: Mouse pressed left at (786, 582)
Screenshot: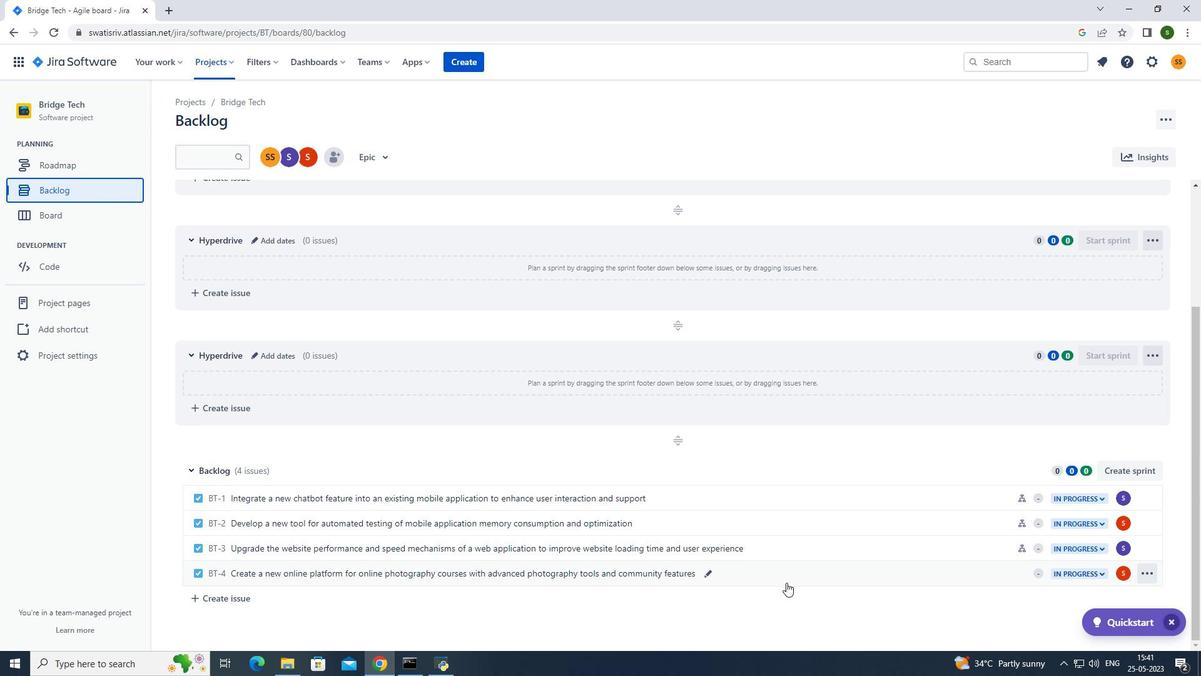 
Action: Mouse moved to (976, 303)
Screenshot: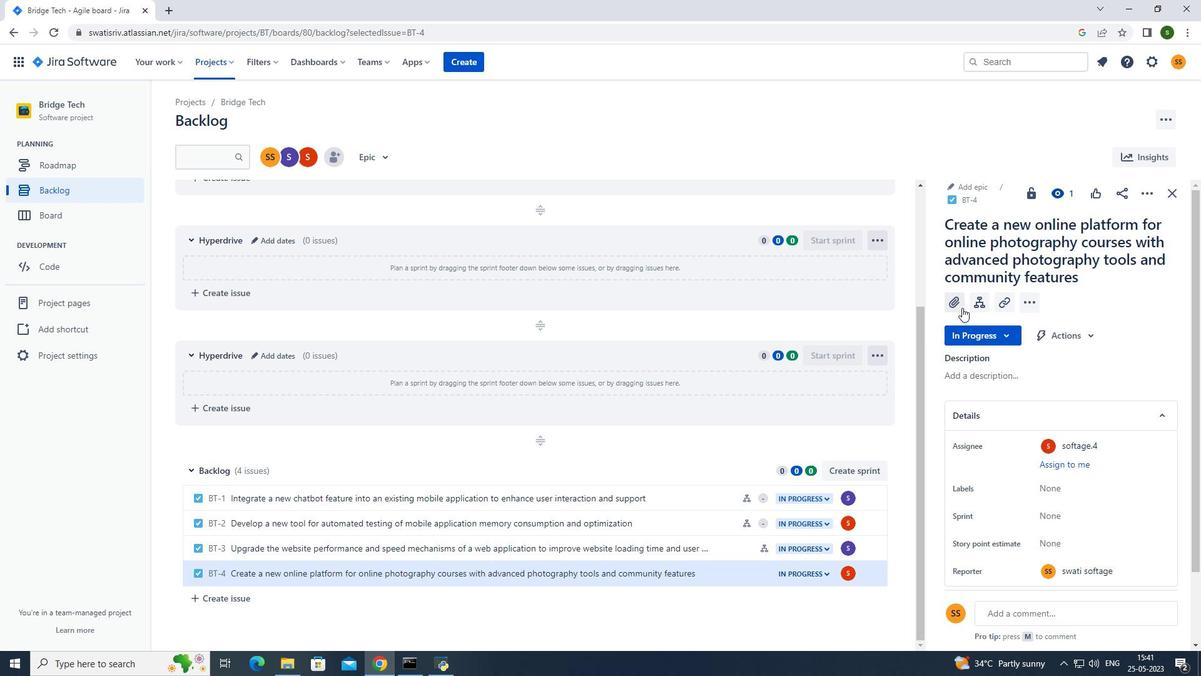 
Action: Mouse pressed left at (976, 303)
Screenshot: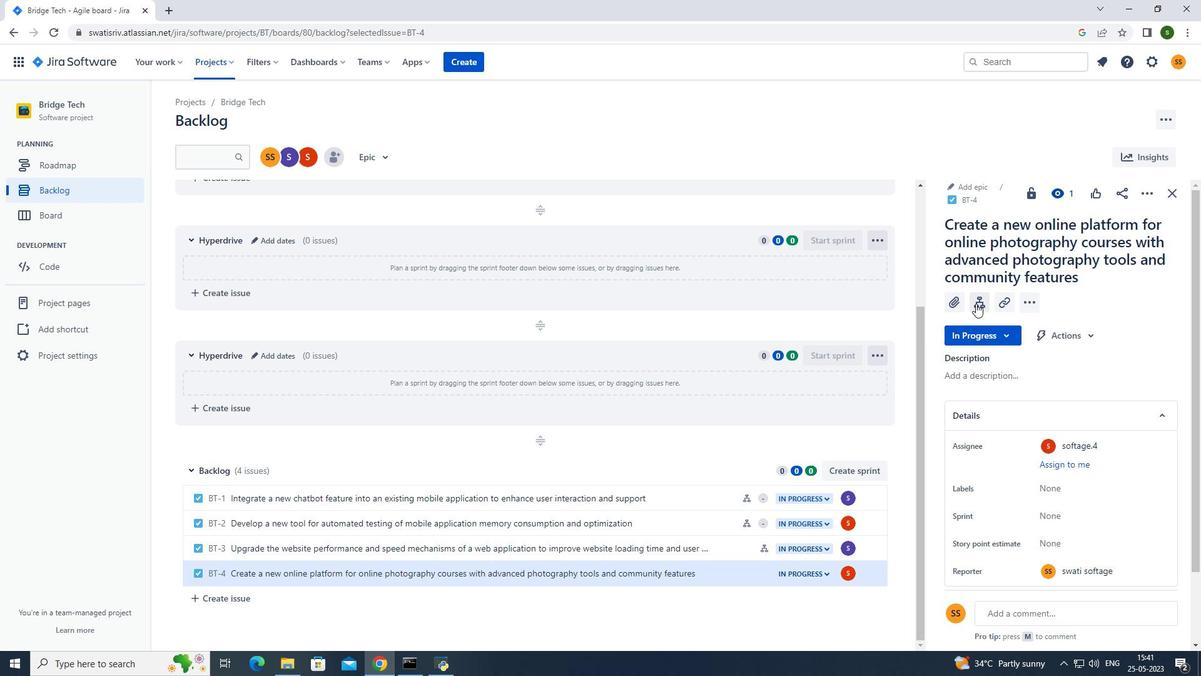 
Action: Mouse moved to (1002, 410)
Screenshot: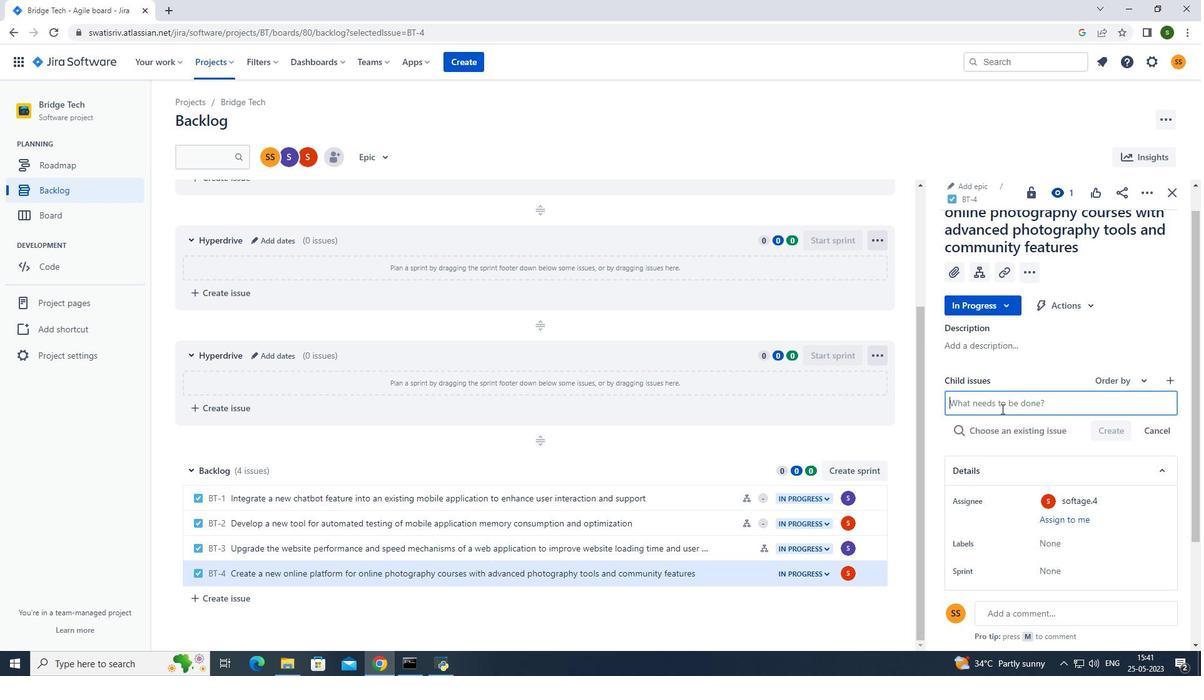 
Action: Mouse pressed left at (1002, 410)
Screenshot: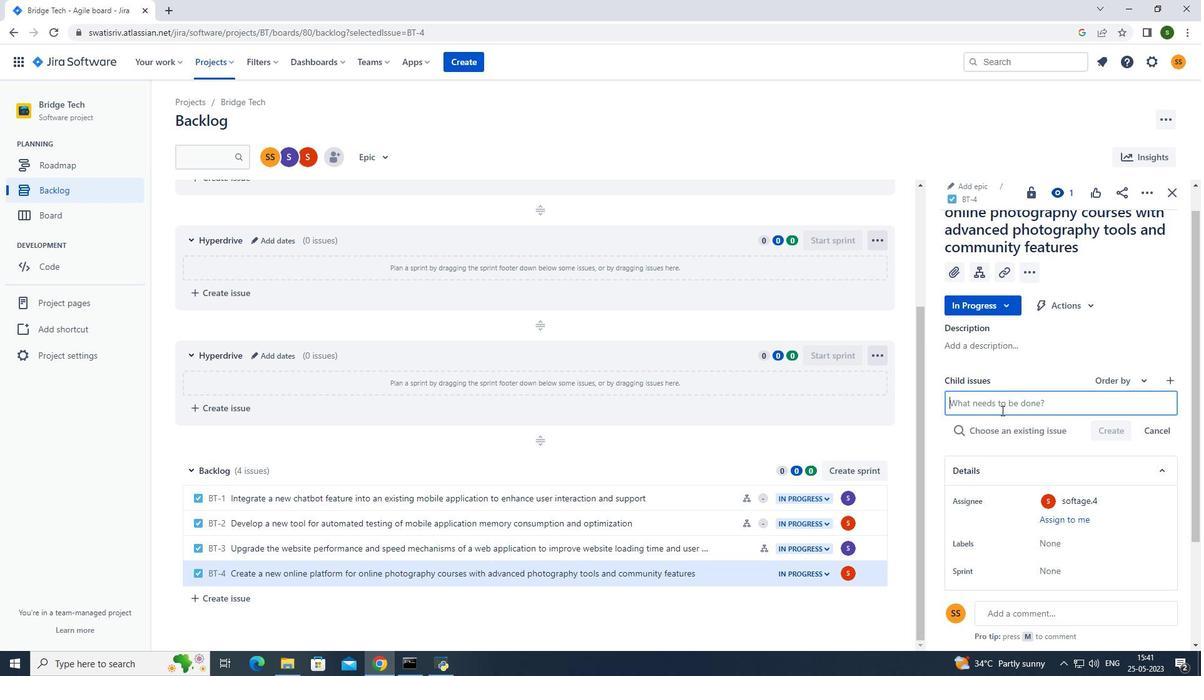 
Action: Key pressed <Key.caps_lock>C<Key.caps_lock>hatbot<Key.space>conversation<Key.space>natural<Key.space>language<Key.space>understanding<Key.space>and<Key.space>testing<Key.enter>
Screenshot: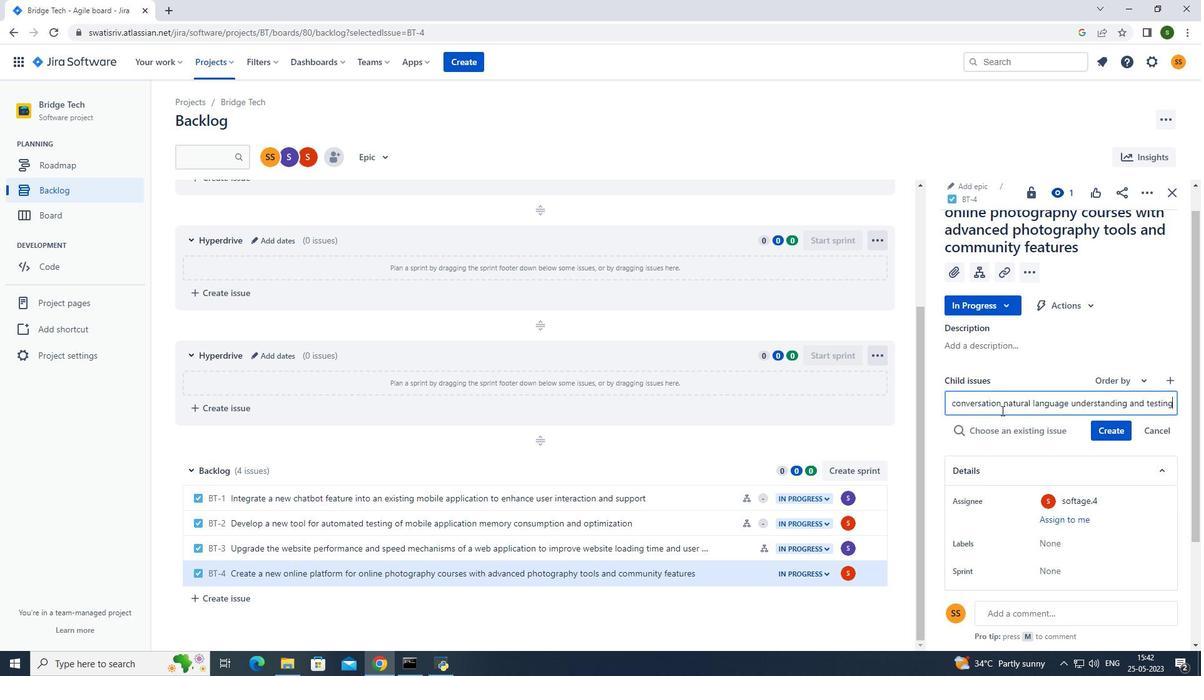 
Action: Mouse moved to (1120, 410)
Screenshot: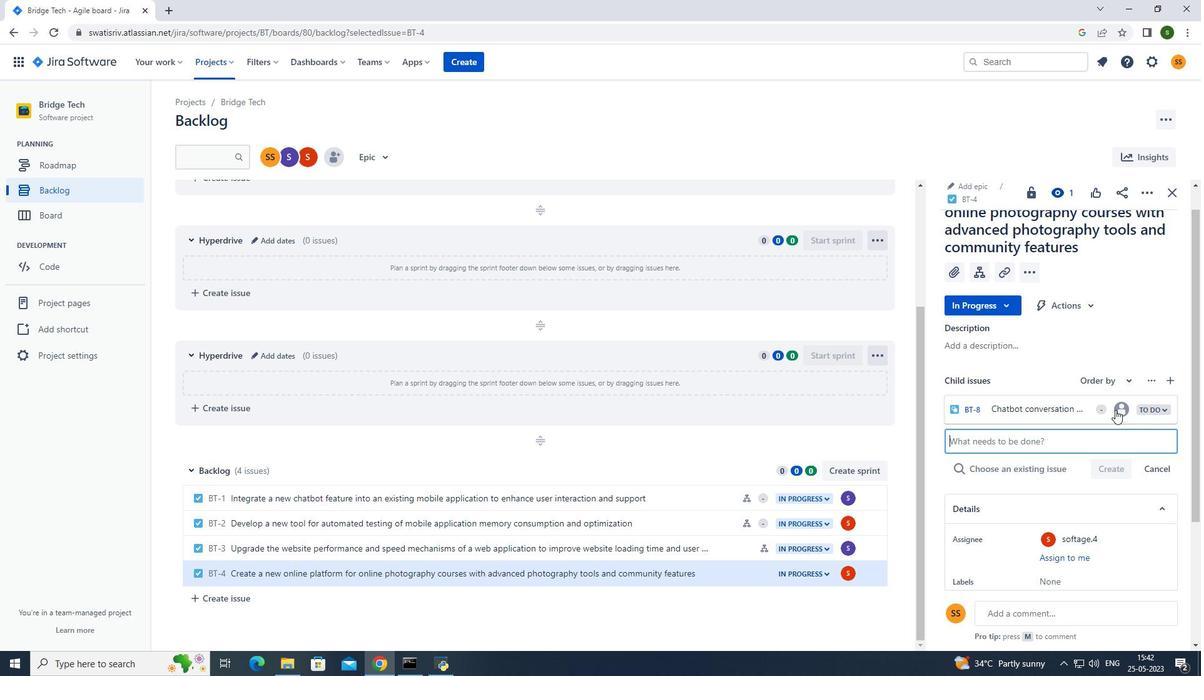 
Action: Mouse pressed left at (1120, 410)
Screenshot: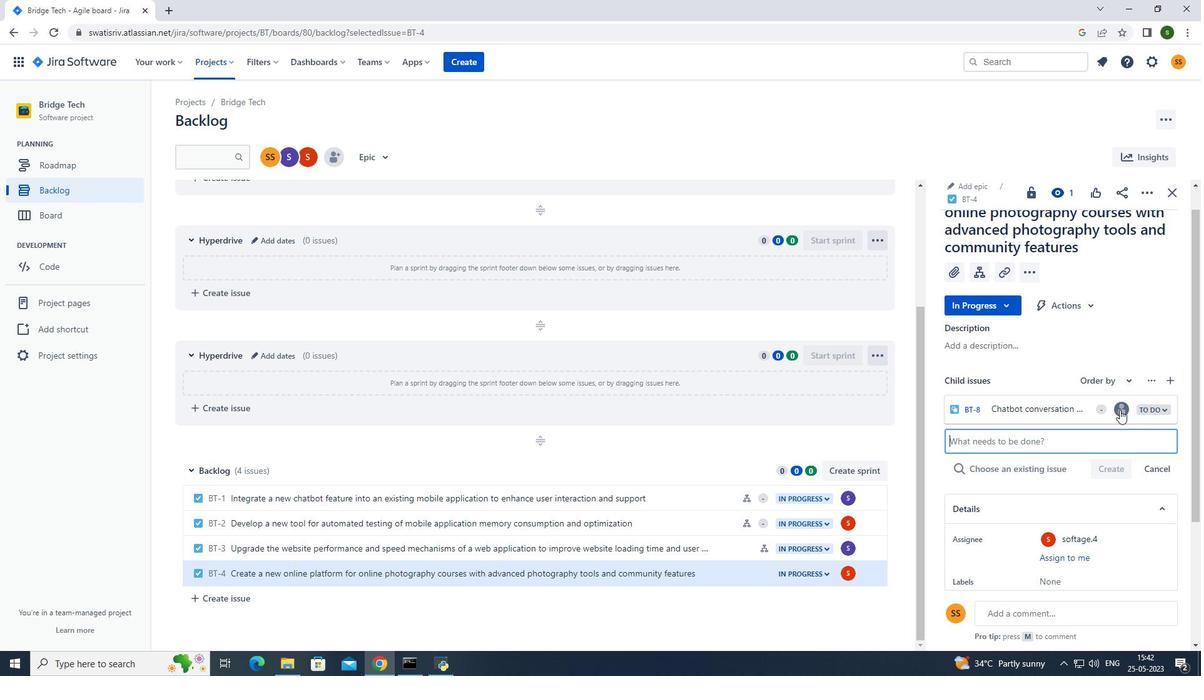 
Action: Mouse moved to (1017, 343)
Screenshot: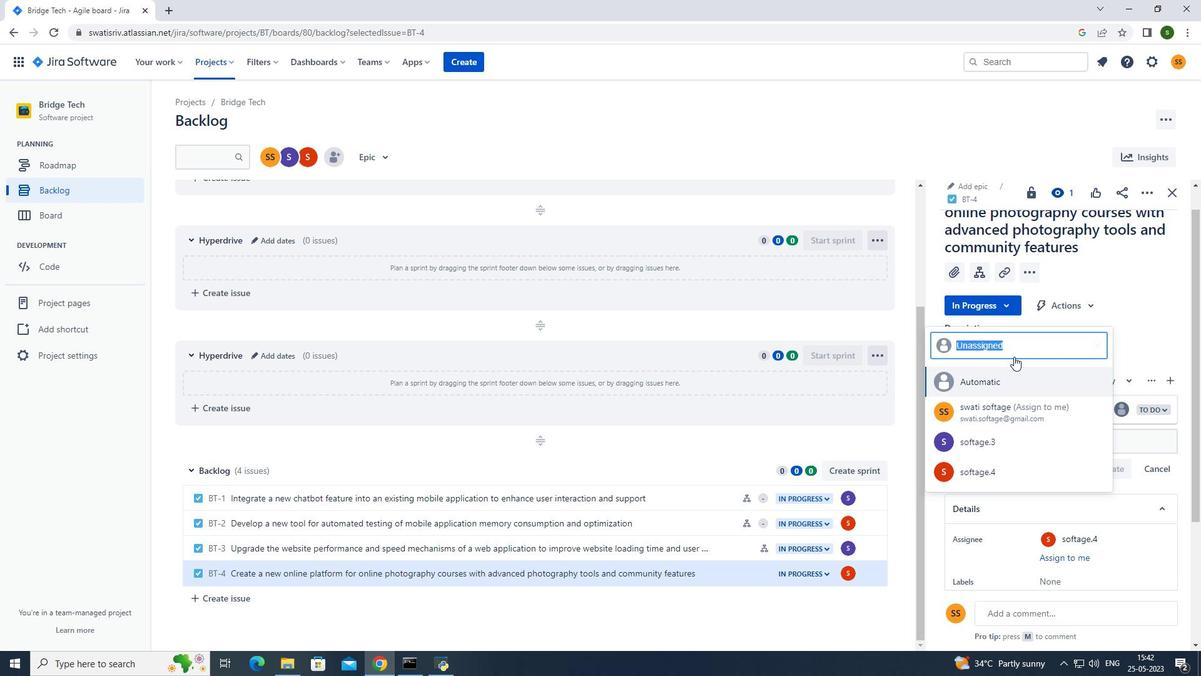 
Action: Key pressed softage.4<Key.shift>@softage.net
Screenshot: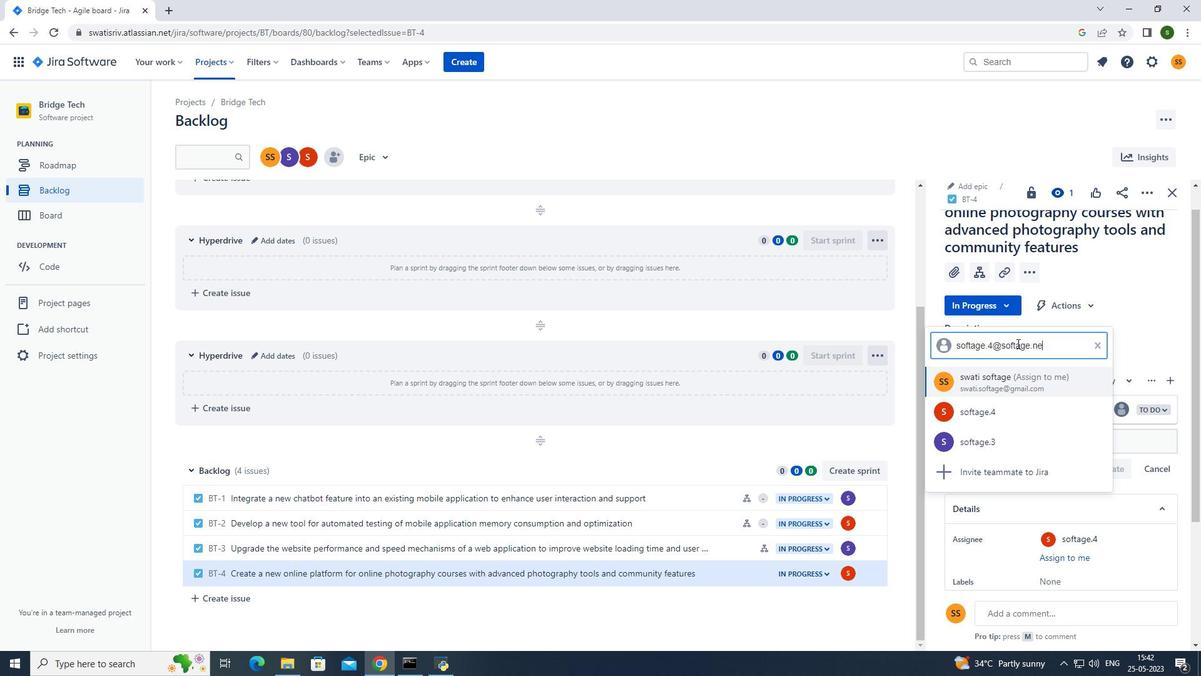 
Action: Mouse moved to (1001, 411)
Screenshot: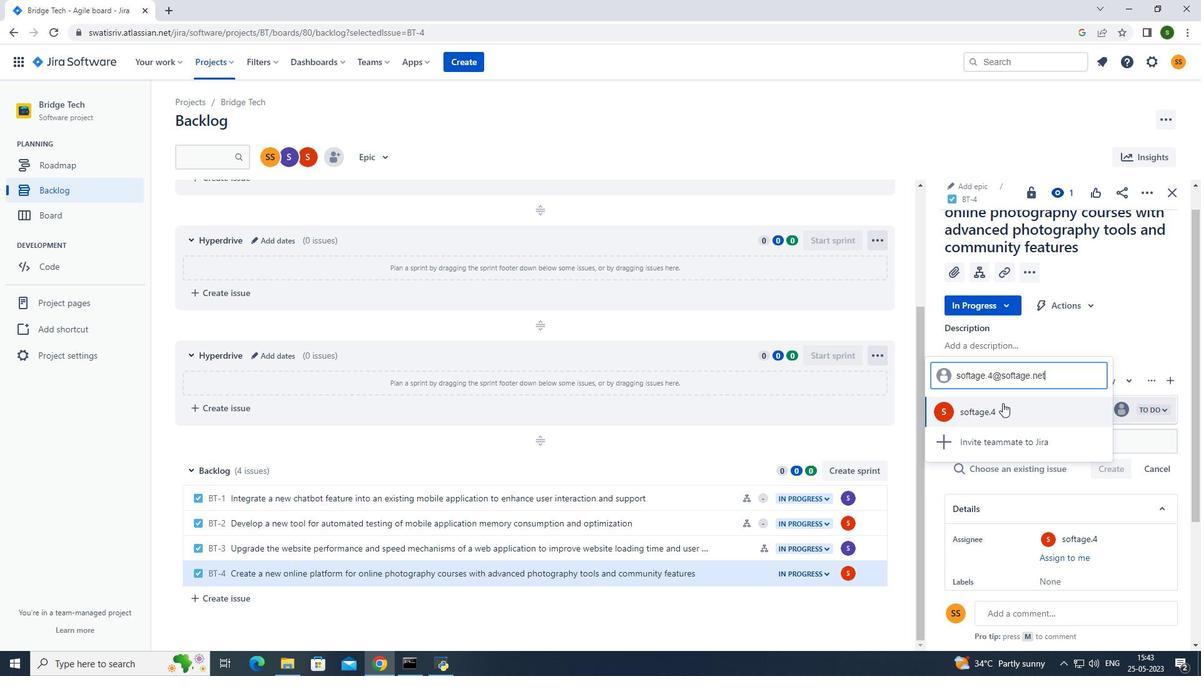 
Action: Mouse pressed left at (1001, 411)
Screenshot: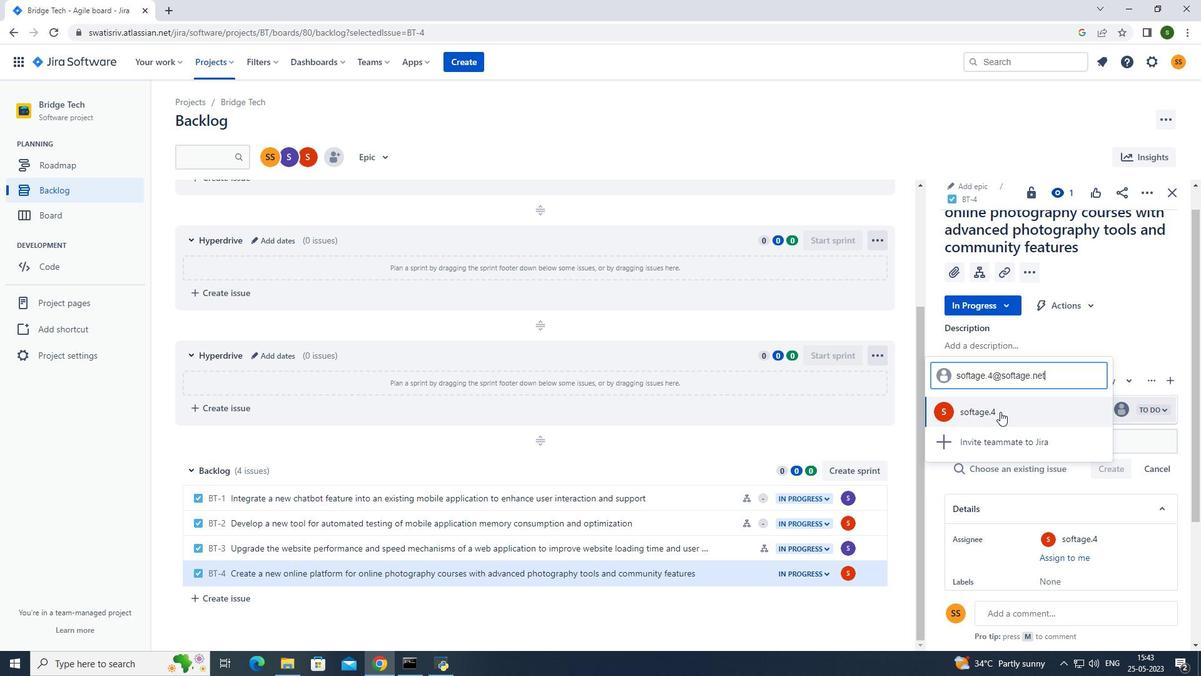 
Action: Mouse moved to (570, 143)
Screenshot: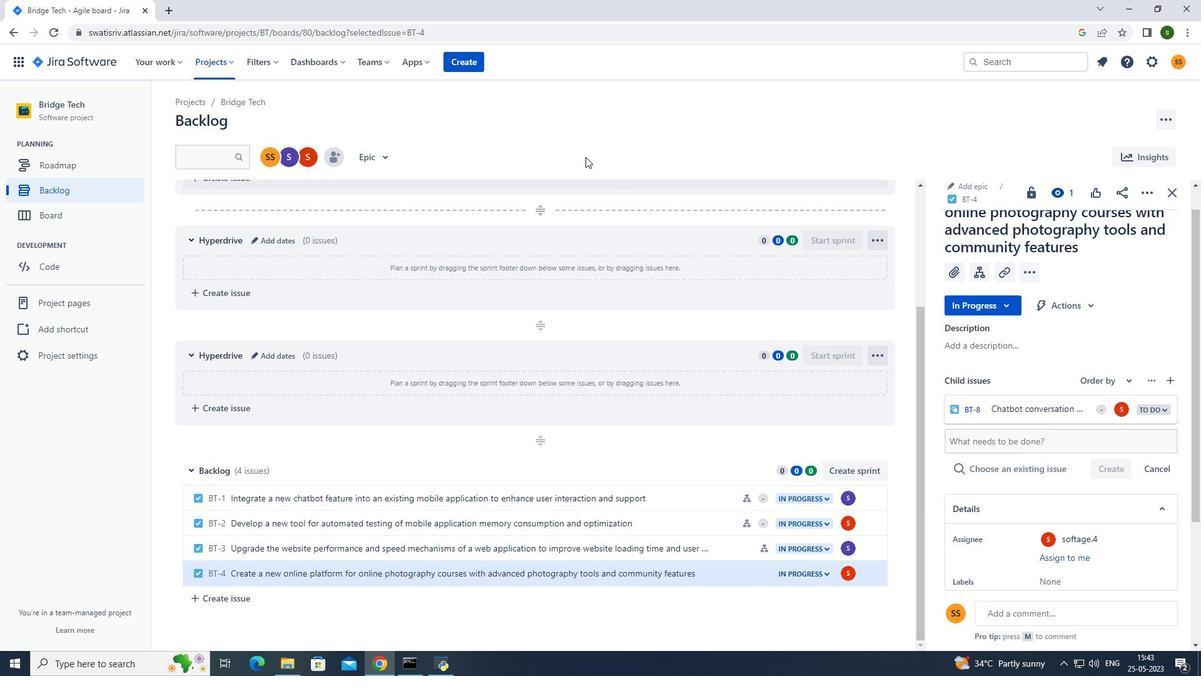 
Action: Mouse pressed left at (570, 143)
Screenshot: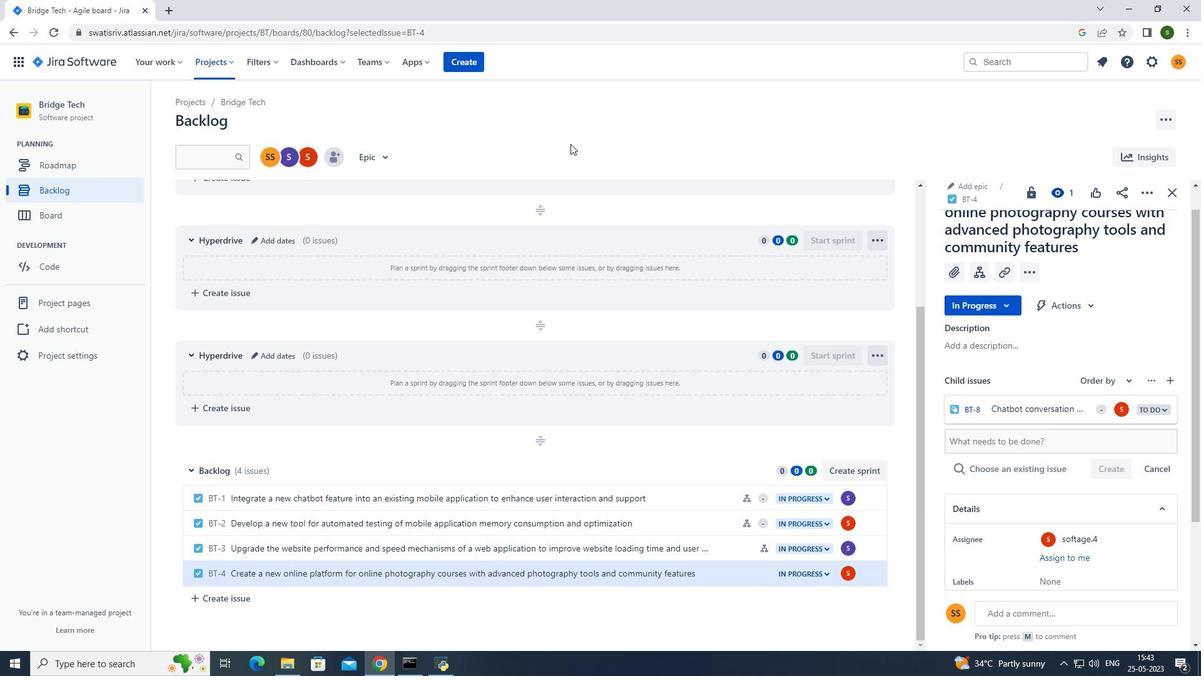 
